 Task: Put the value pytest in the Pytest path.
Action: Mouse moved to (18, 656)
Screenshot: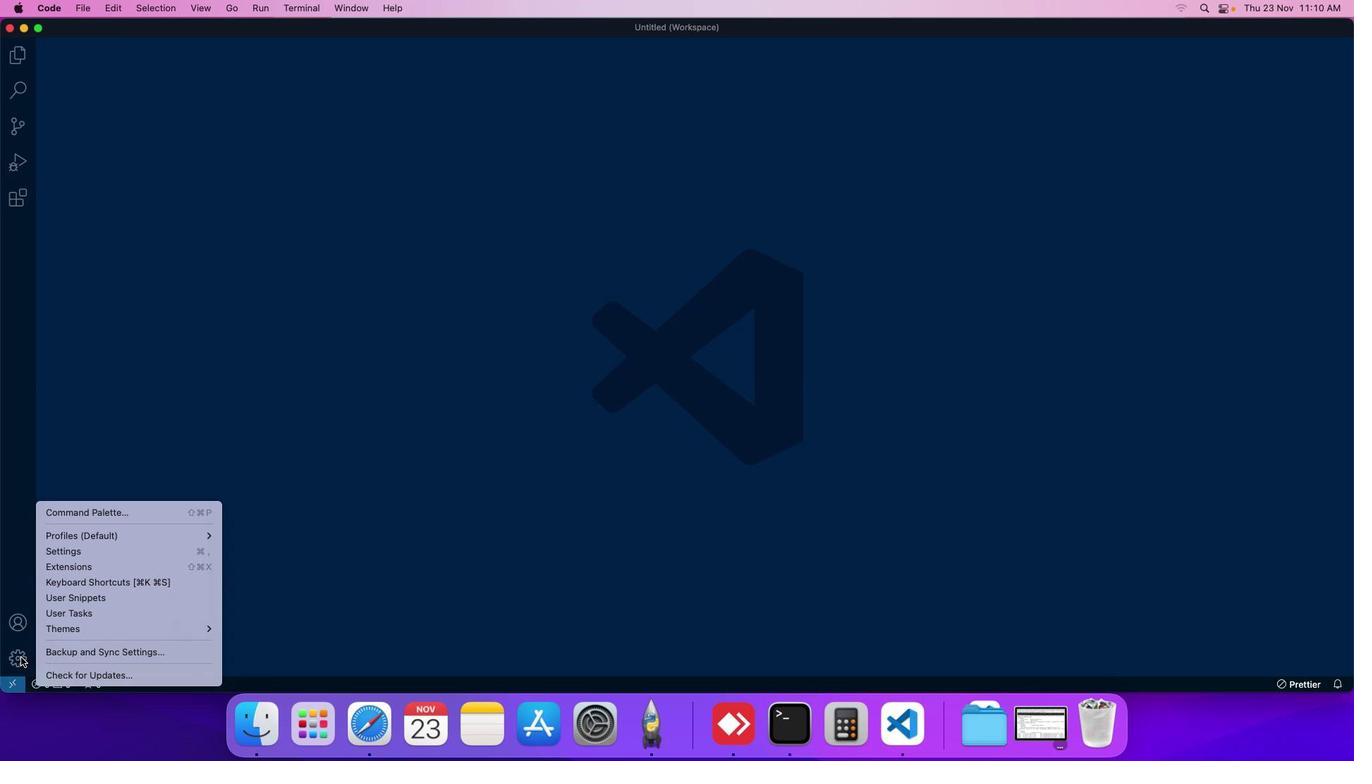 
Action: Mouse pressed left at (18, 656)
Screenshot: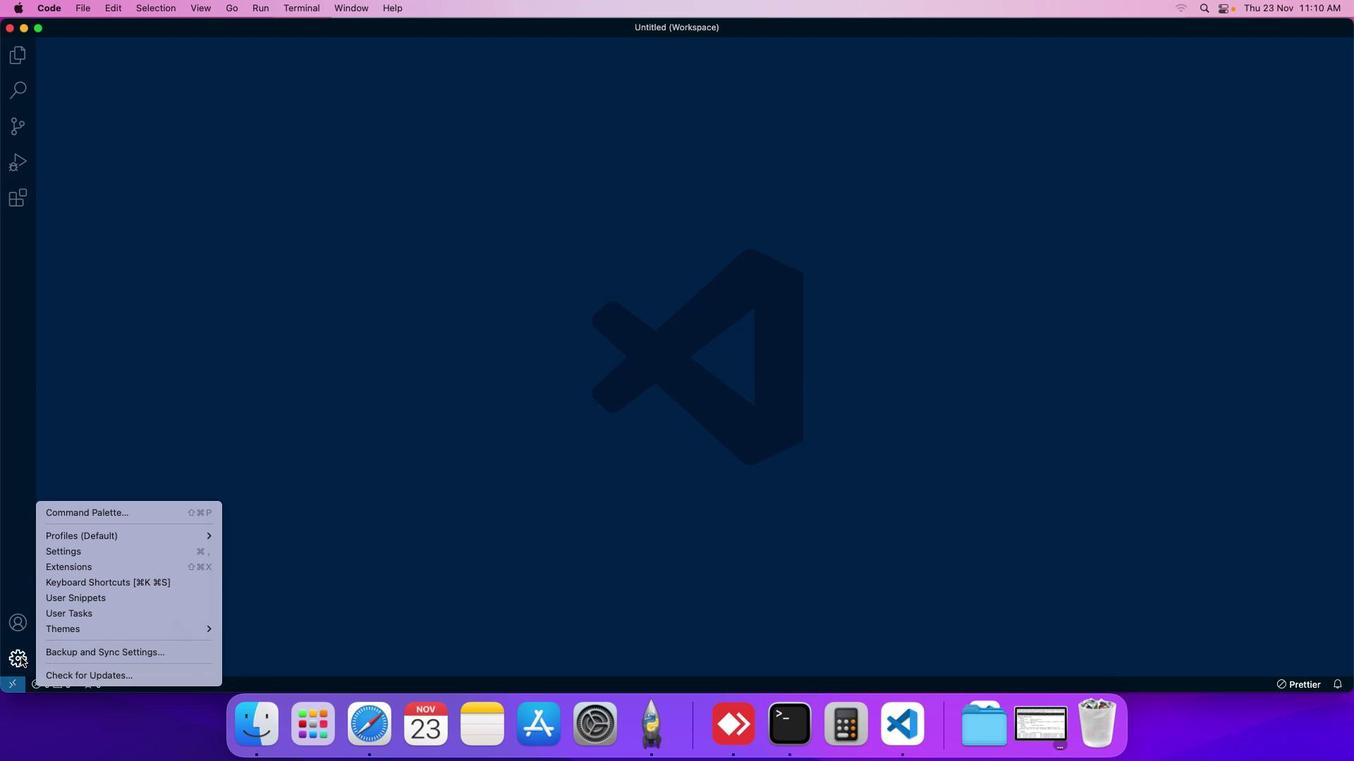
Action: Mouse moved to (83, 555)
Screenshot: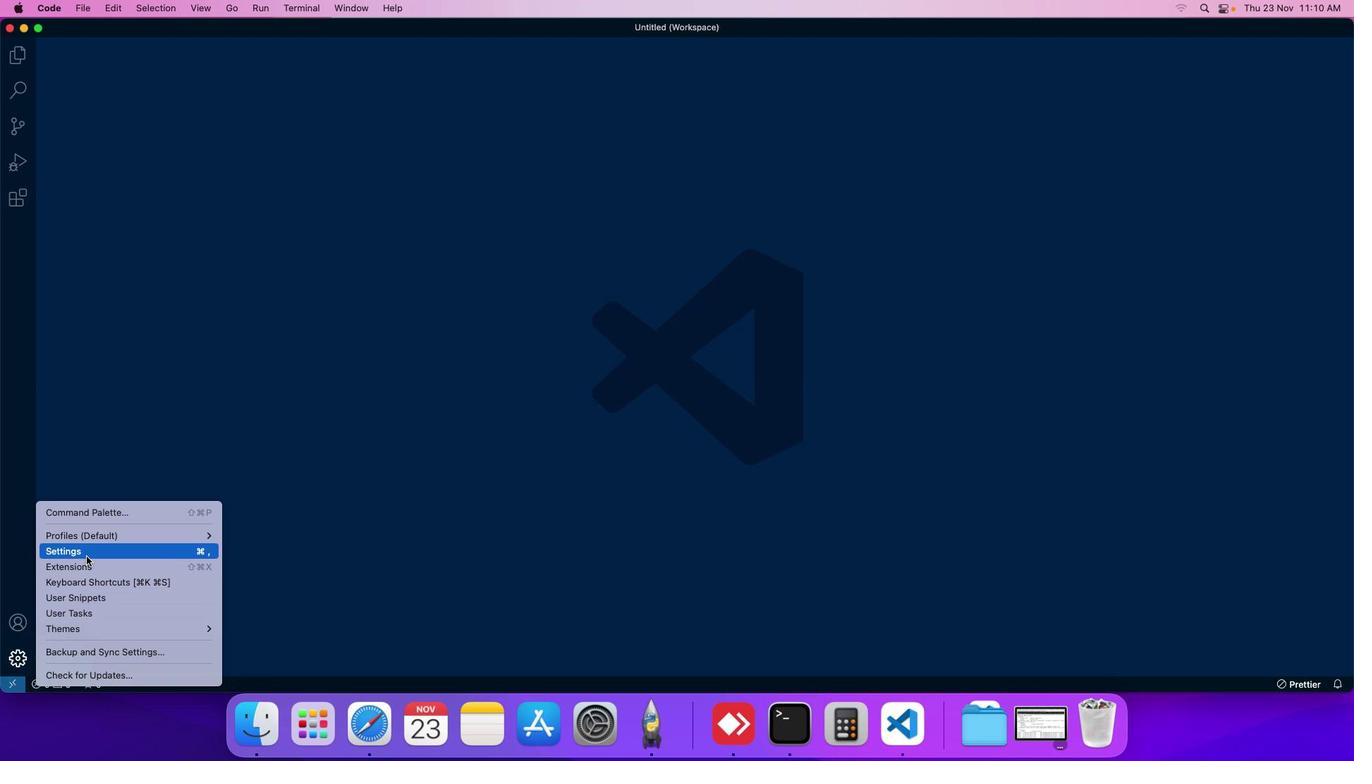 
Action: Mouse pressed left at (83, 555)
Screenshot: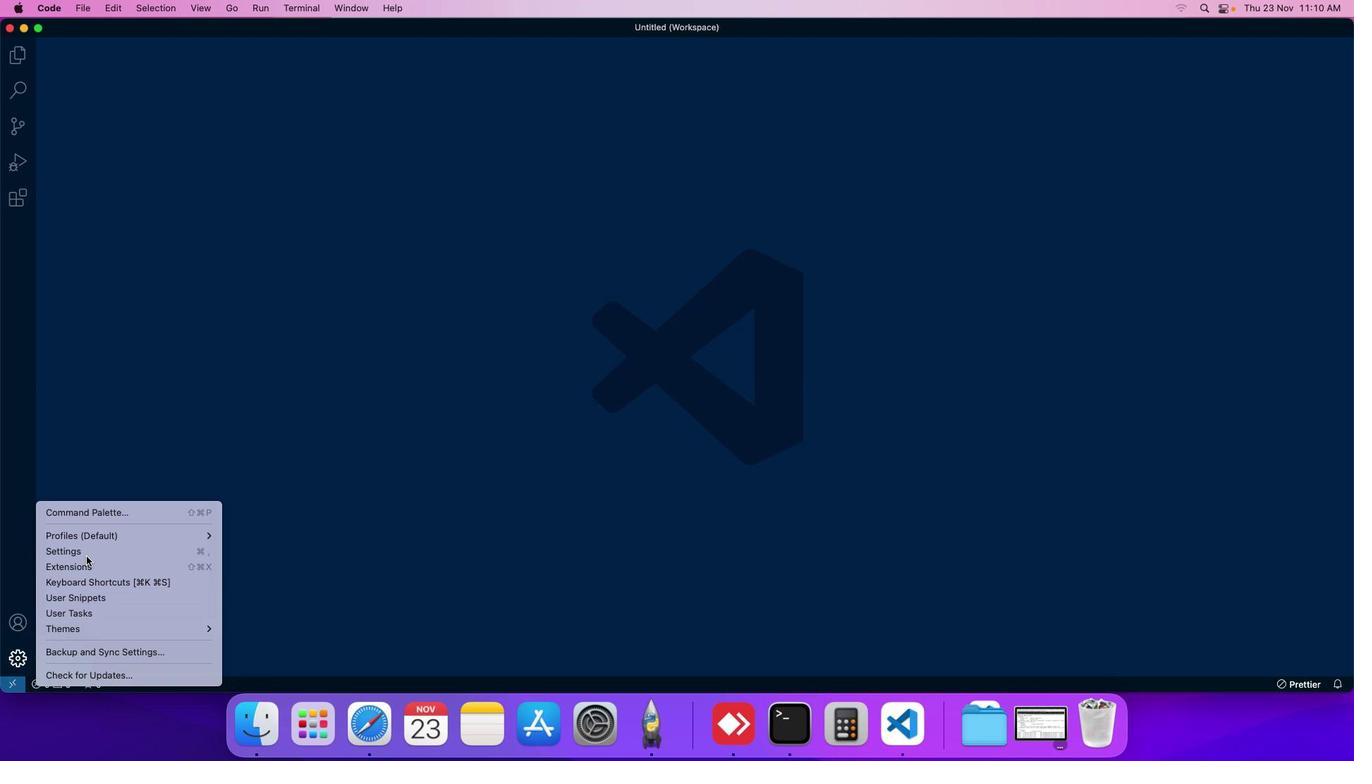 
Action: Mouse moved to (333, 110)
Screenshot: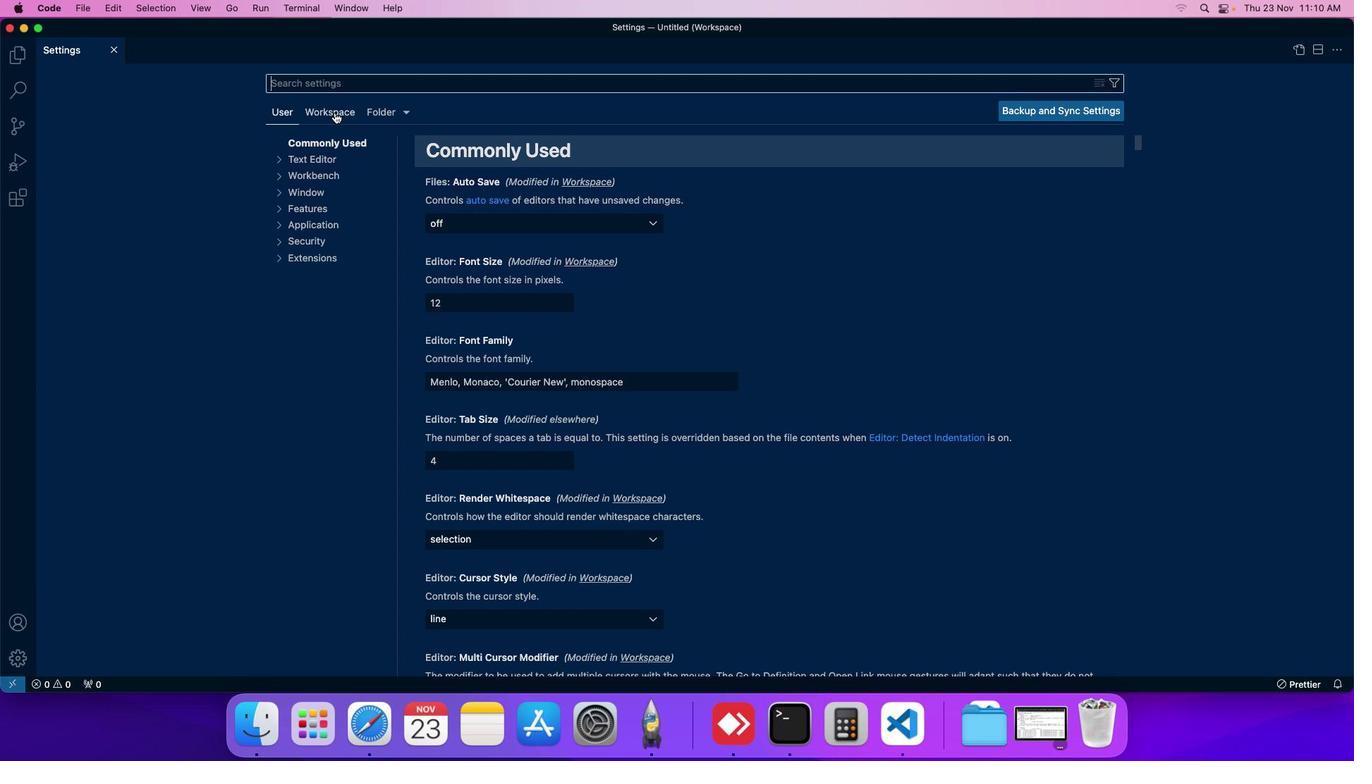 
Action: Mouse pressed left at (333, 110)
Screenshot: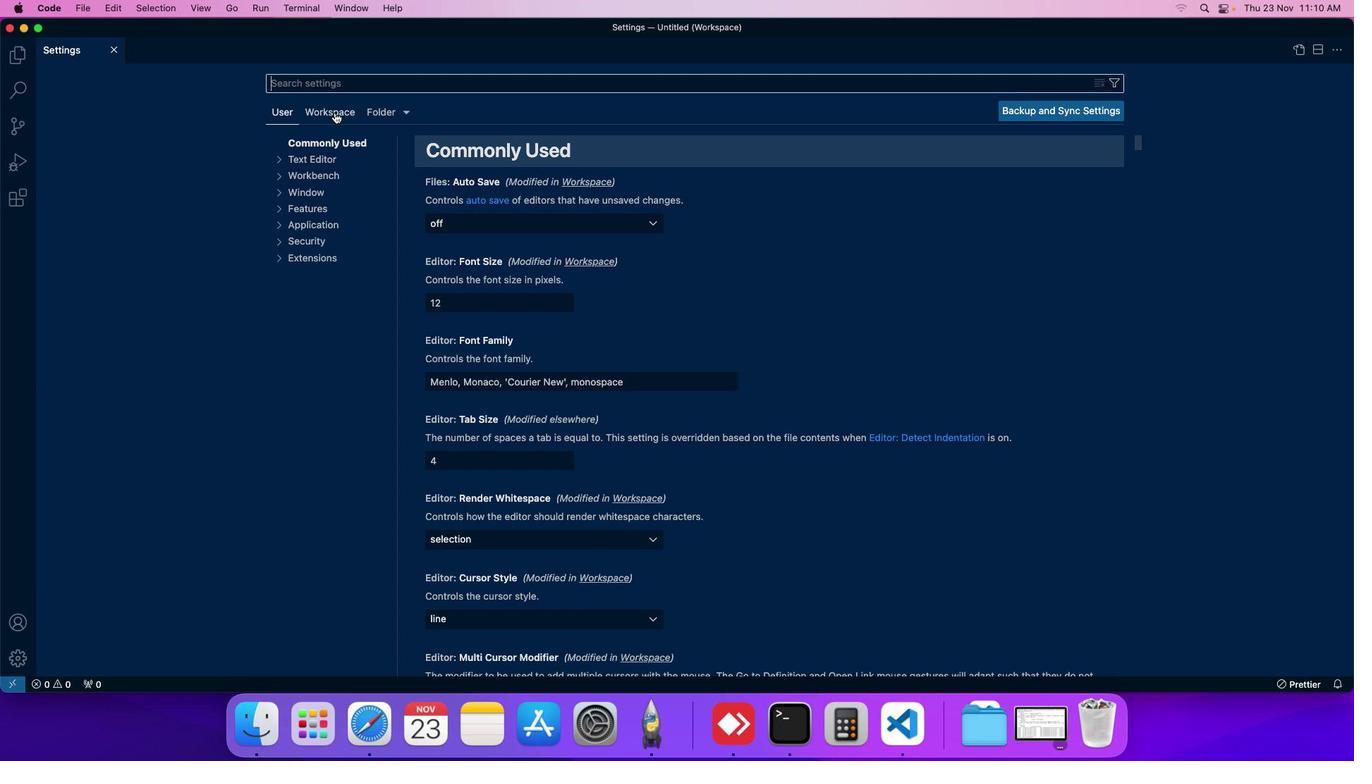 
Action: Mouse moved to (306, 239)
Screenshot: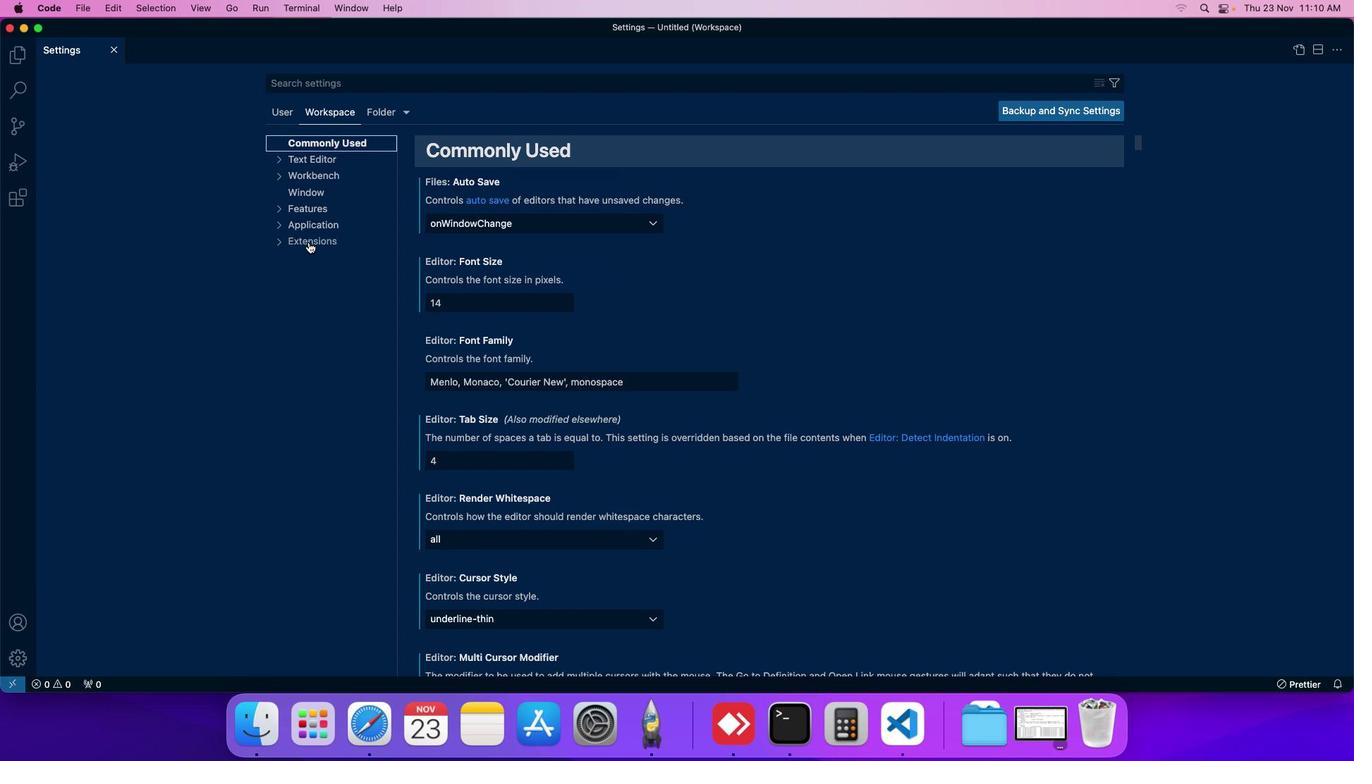 
Action: Mouse pressed left at (306, 239)
Screenshot: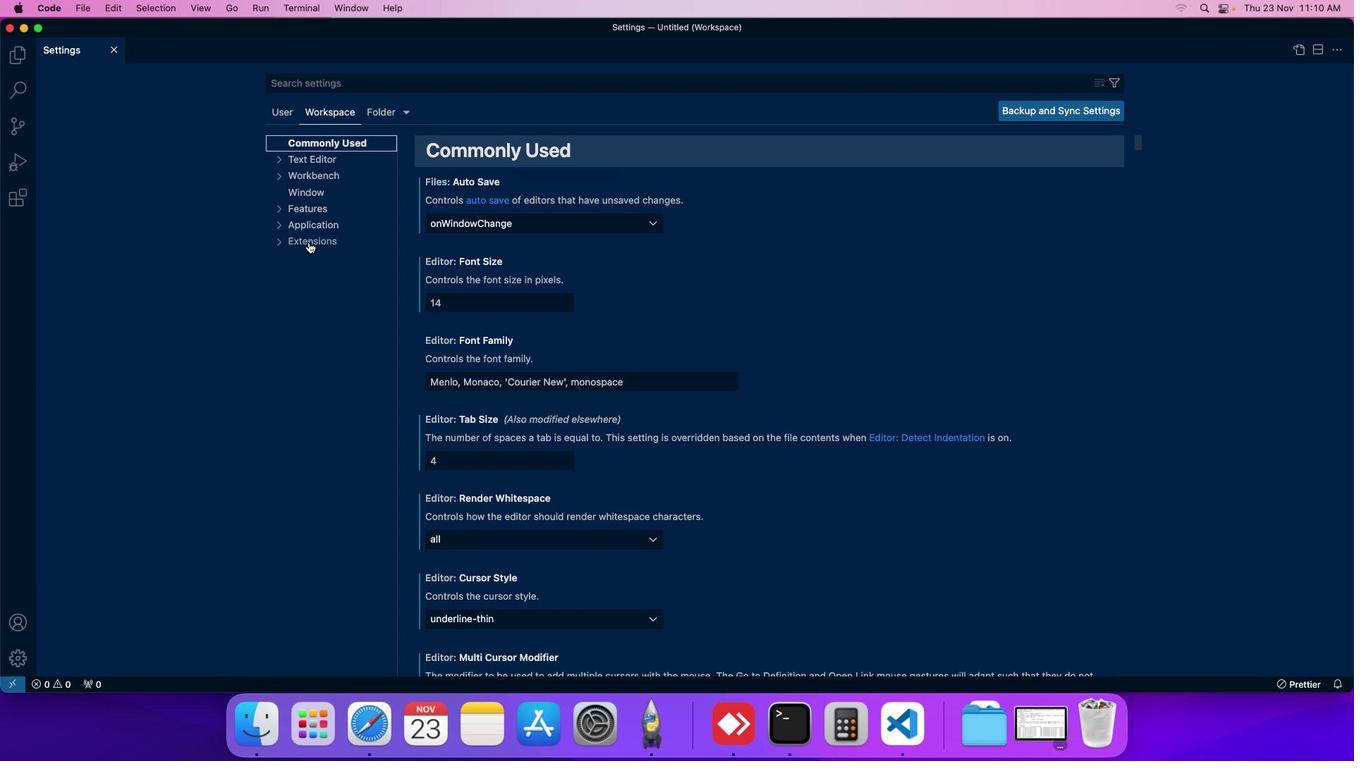 
Action: Mouse moved to (311, 546)
Screenshot: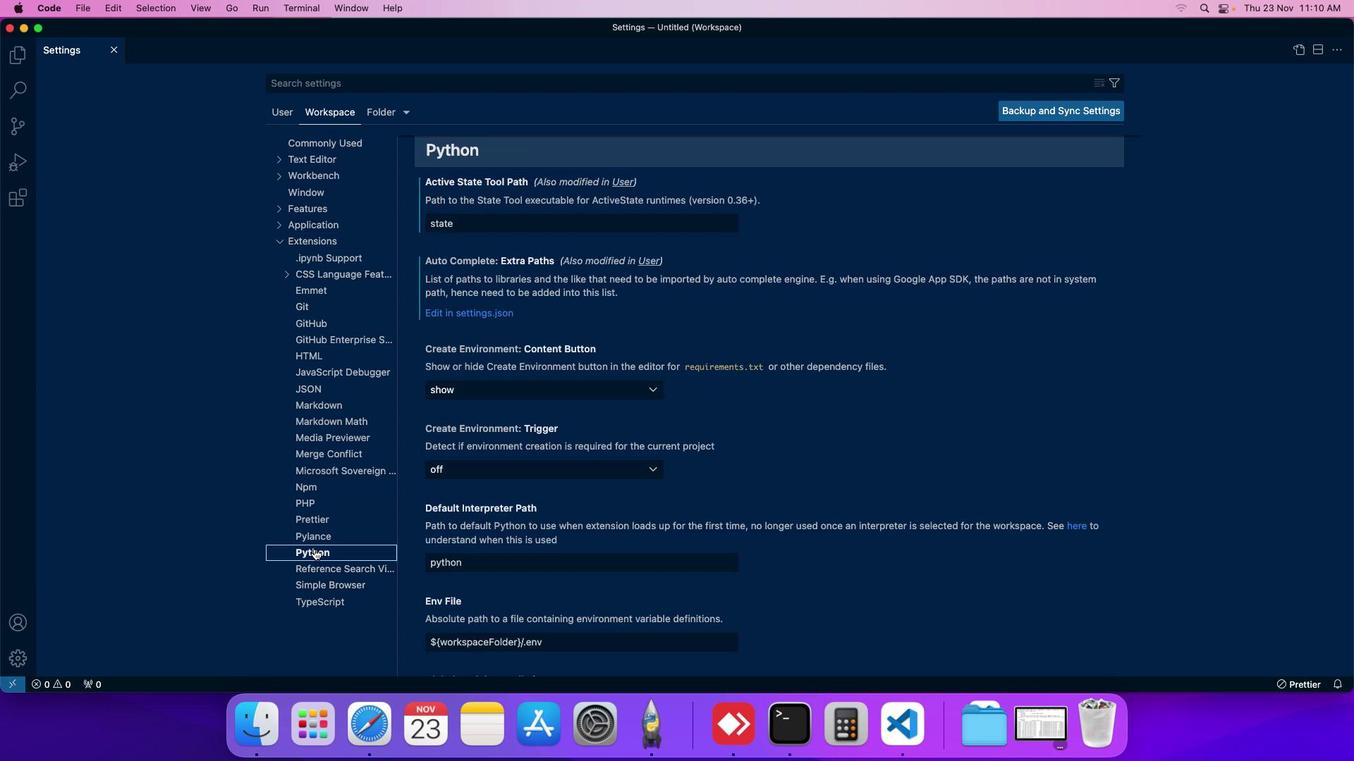 
Action: Mouse pressed left at (311, 546)
Screenshot: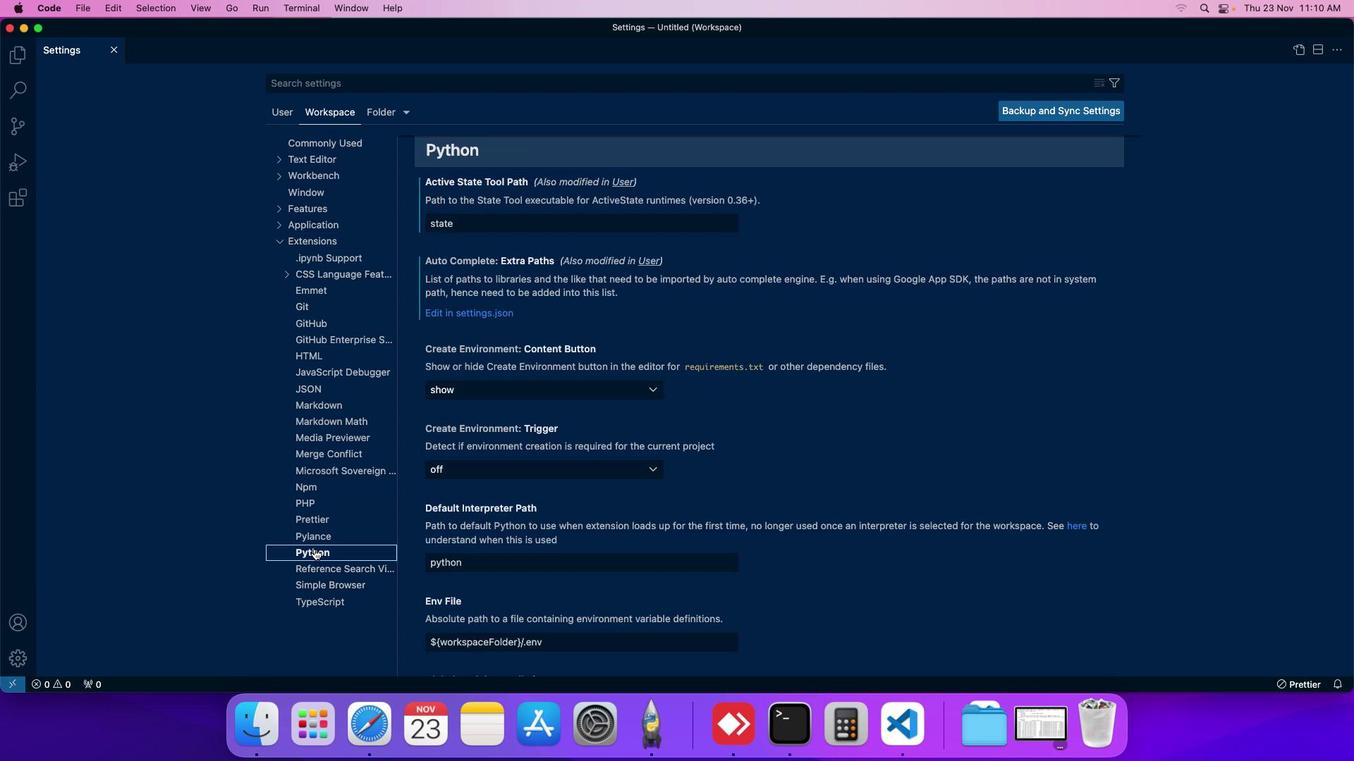 
Action: Mouse moved to (498, 542)
Screenshot: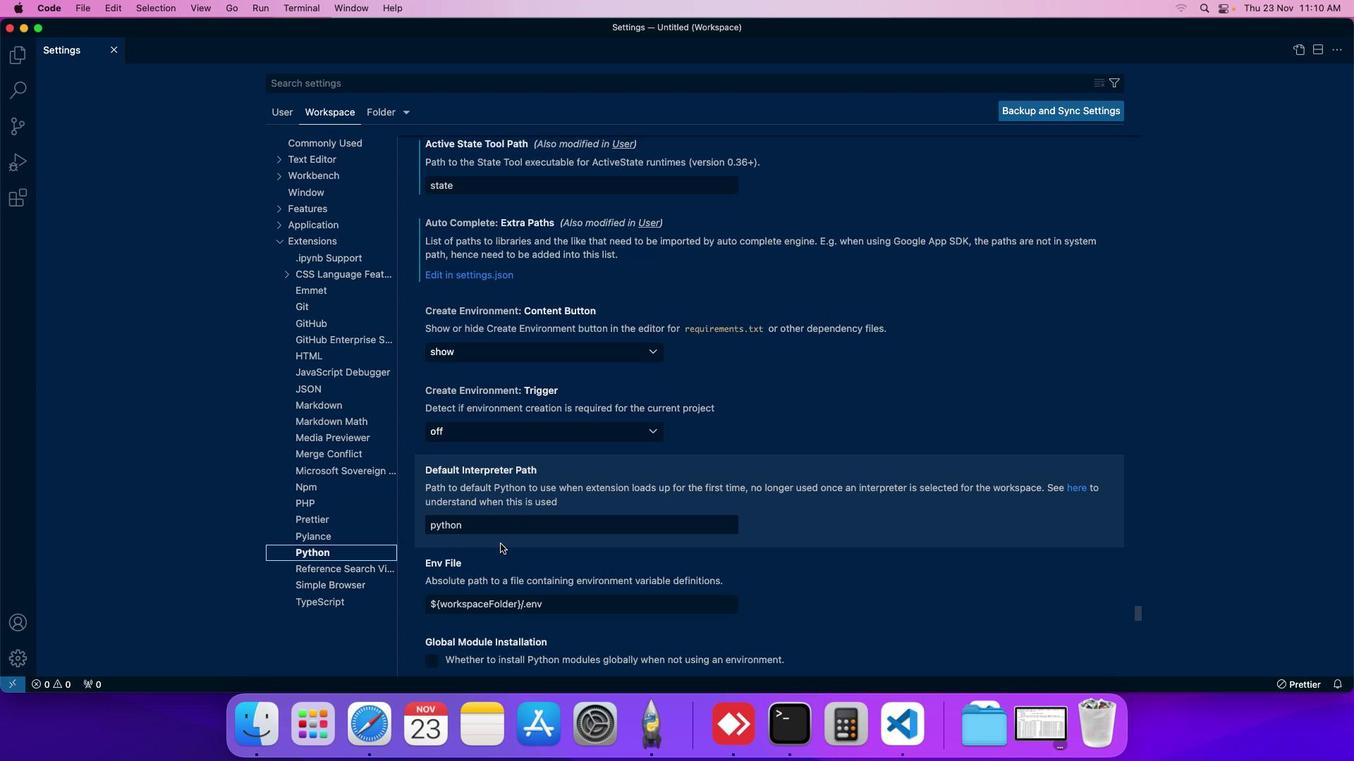 
Action: Mouse scrolled (498, 542) with delta (-1, -2)
Screenshot: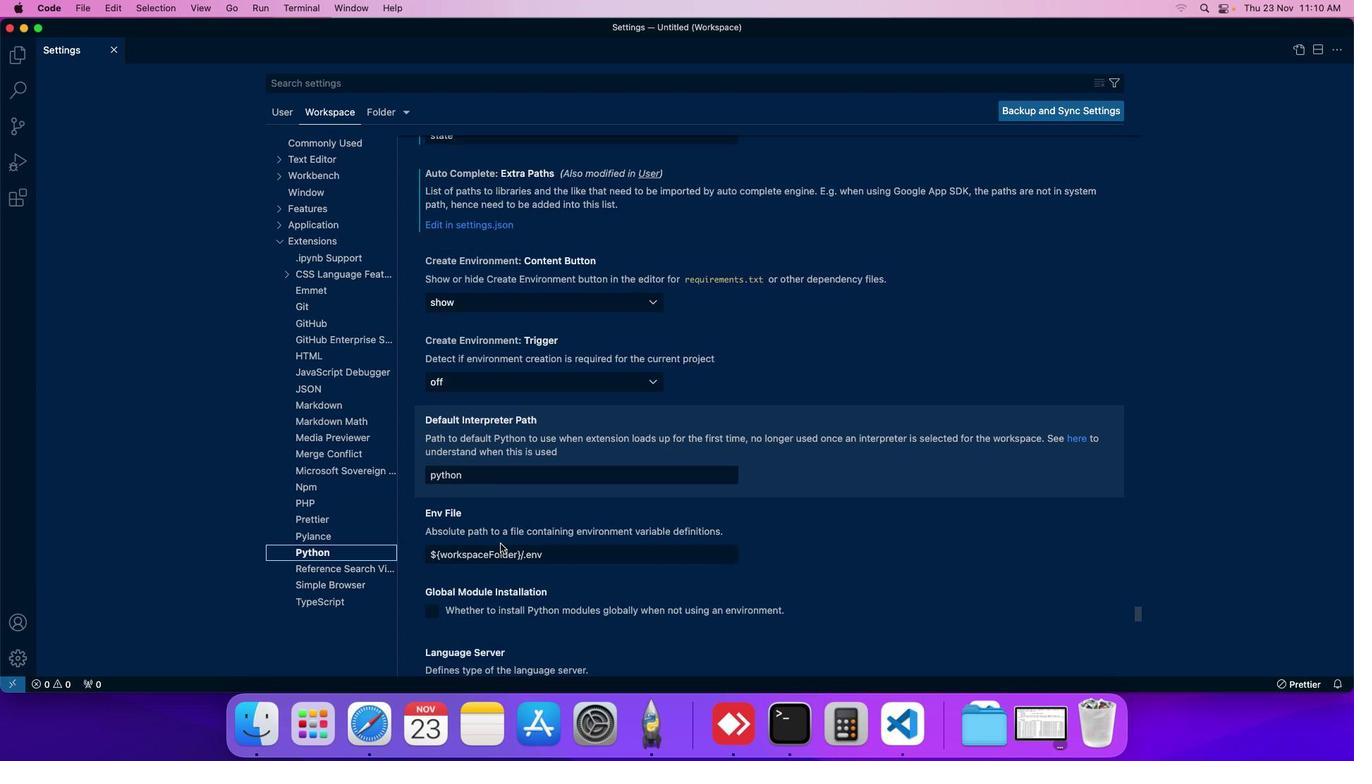 
Action: Mouse scrolled (498, 542) with delta (-1, -2)
Screenshot: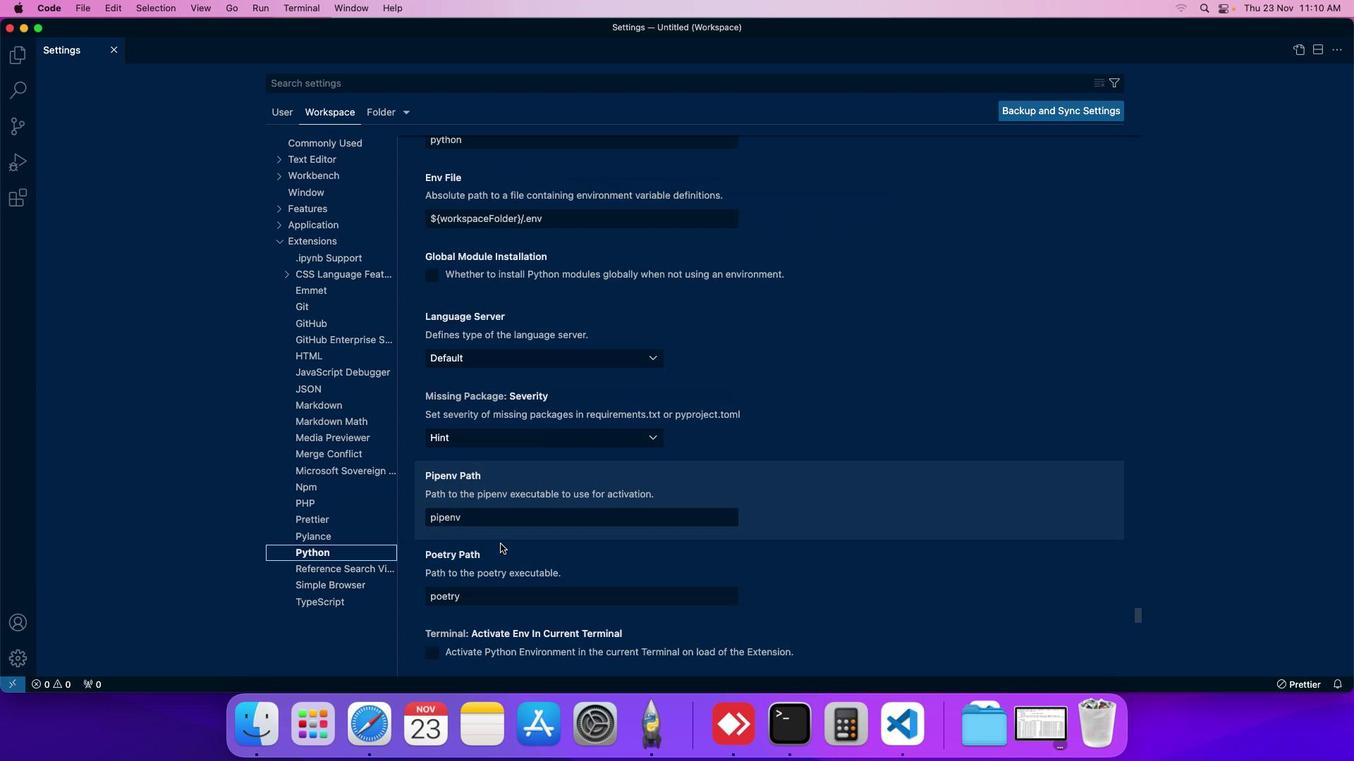 
Action: Mouse scrolled (498, 542) with delta (-1, -2)
Screenshot: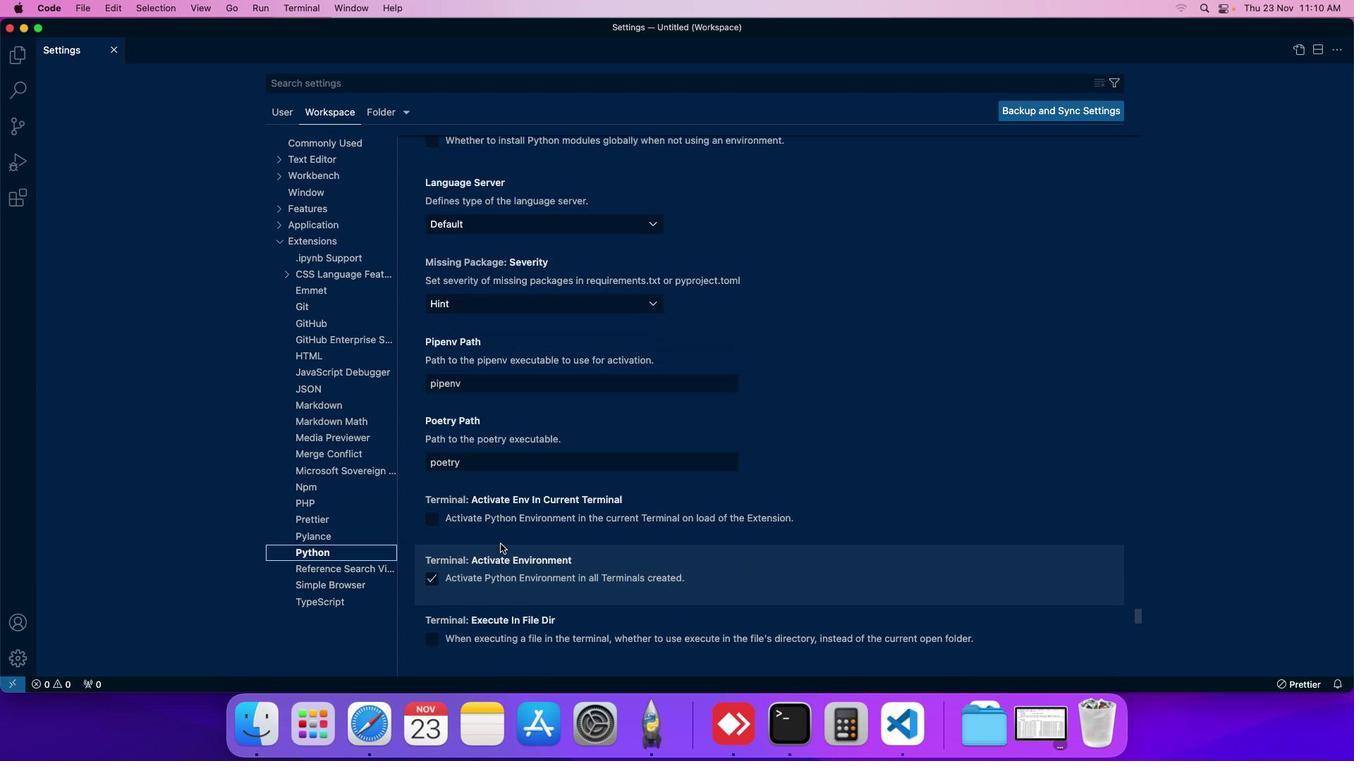 
Action: Mouse moved to (498, 541)
Screenshot: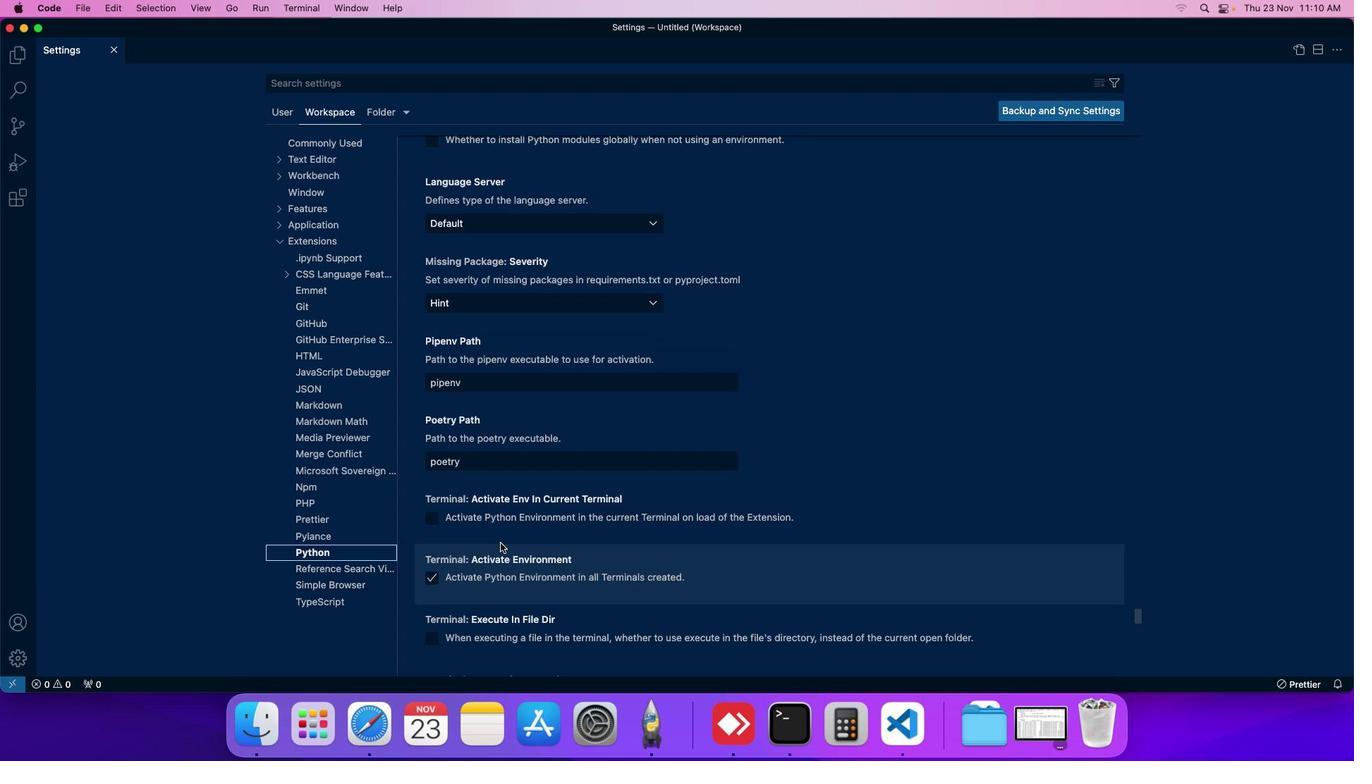 
Action: Mouse scrolled (498, 541) with delta (-1, -2)
Screenshot: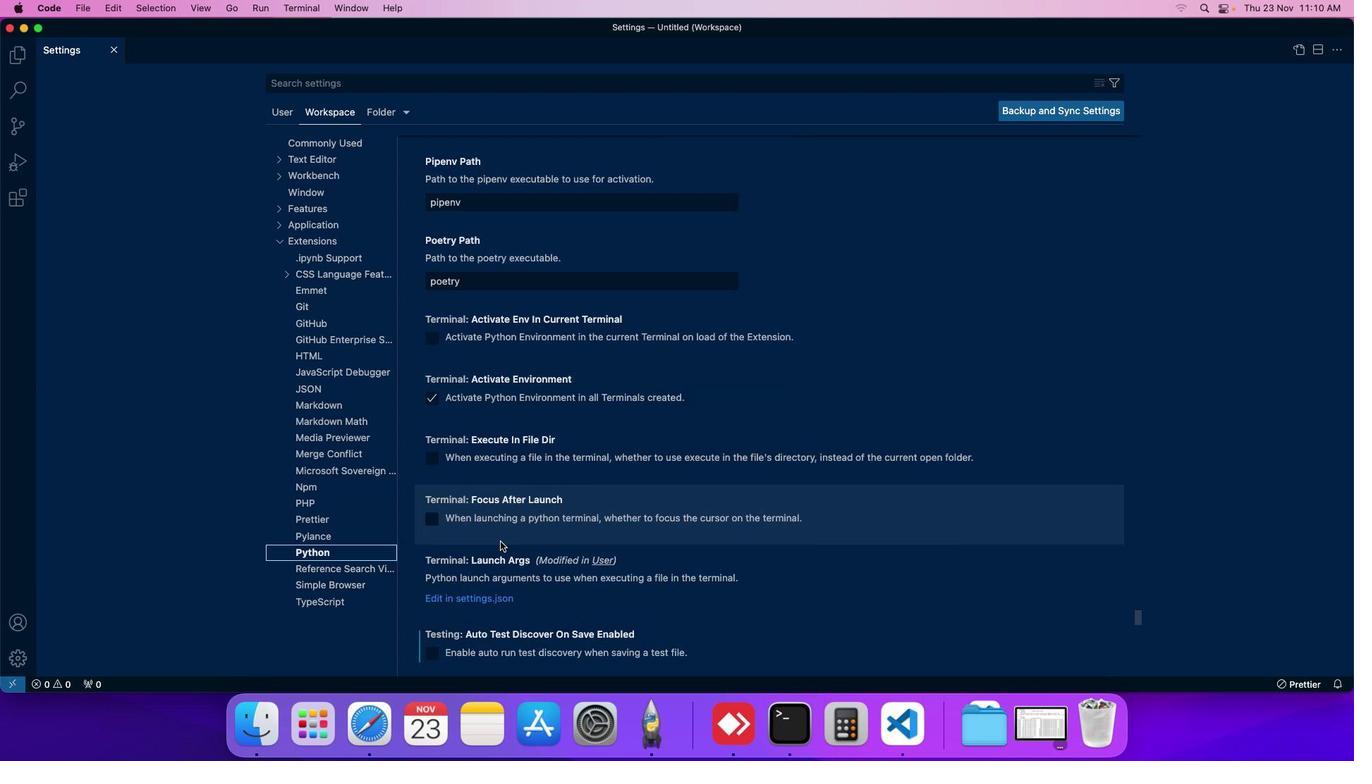 
Action: Mouse moved to (498, 539)
Screenshot: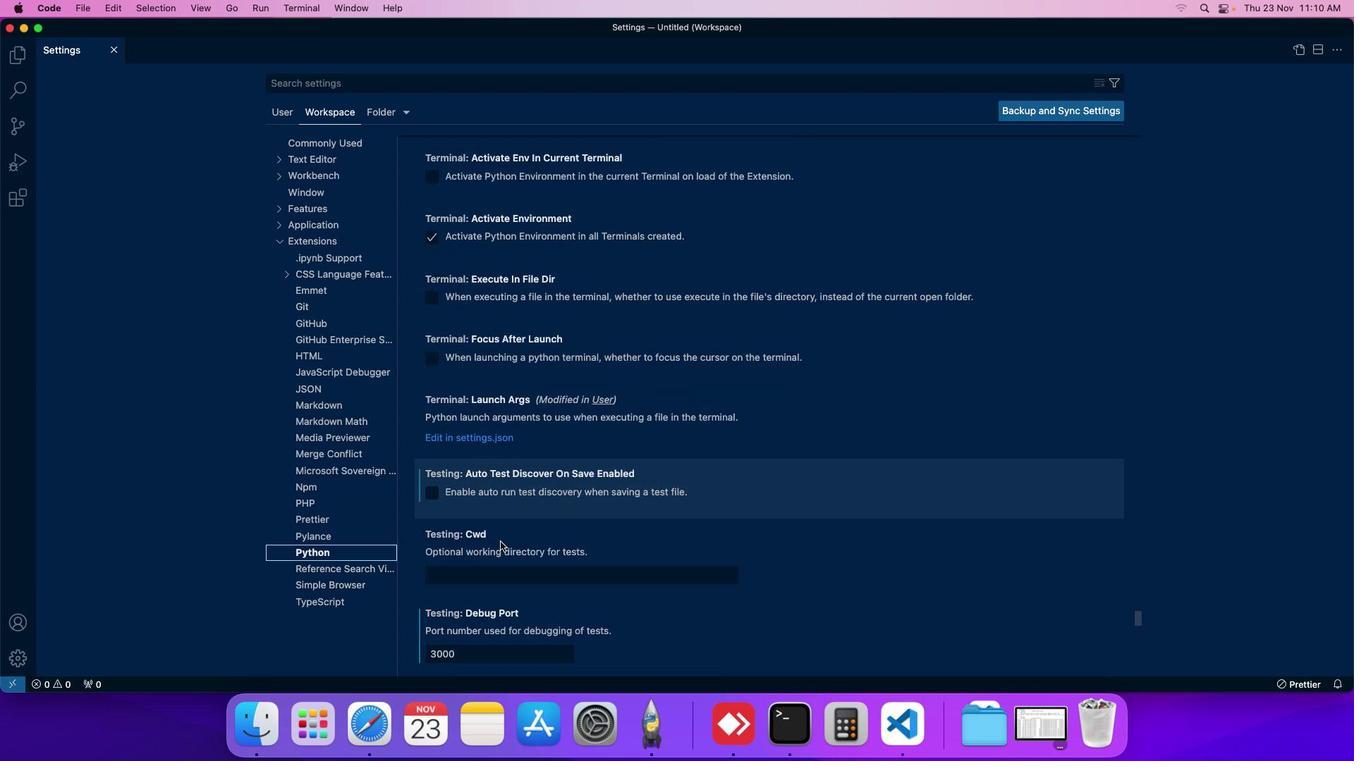 
Action: Mouse scrolled (498, 539) with delta (-1, -2)
Screenshot: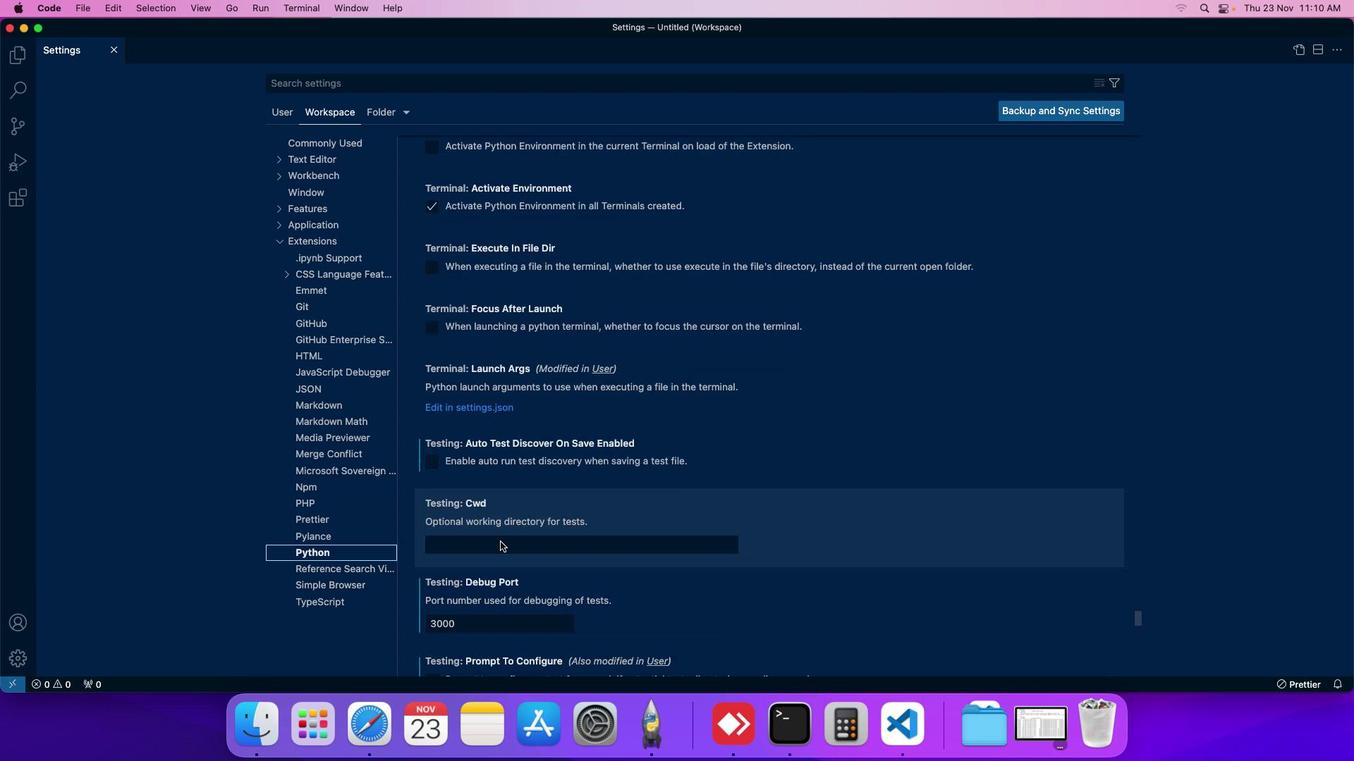 
Action: Mouse scrolled (498, 539) with delta (-1, -2)
Screenshot: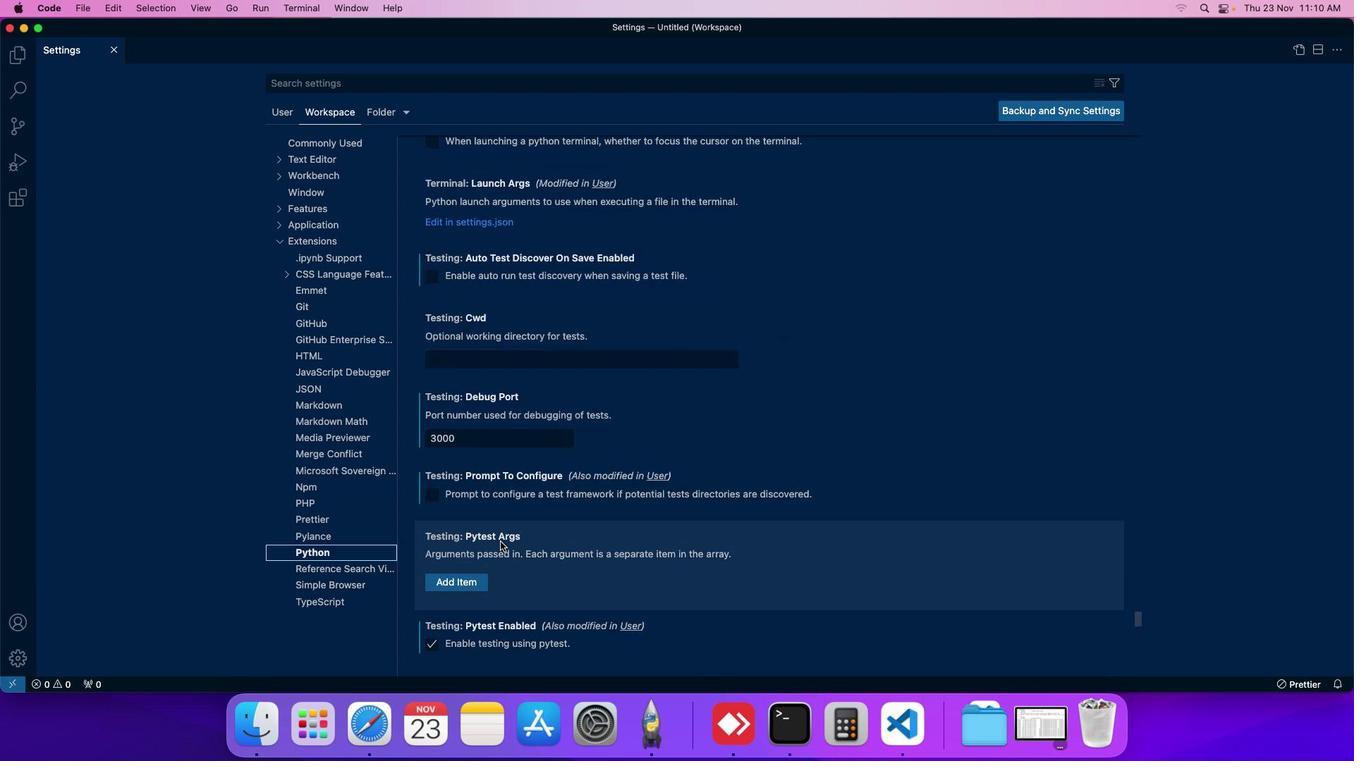 
Action: Mouse moved to (498, 538)
Screenshot: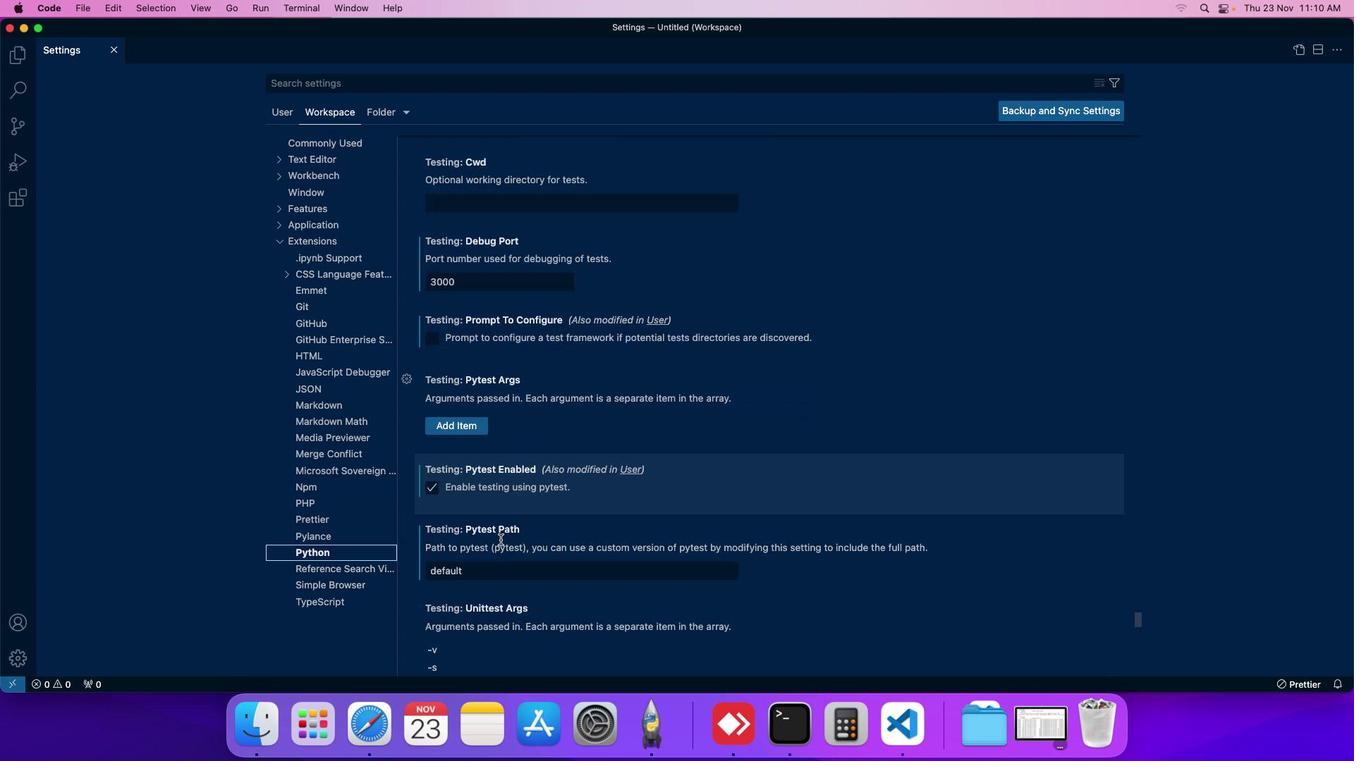 
Action: Mouse scrolled (498, 538) with delta (-1, -2)
Screenshot: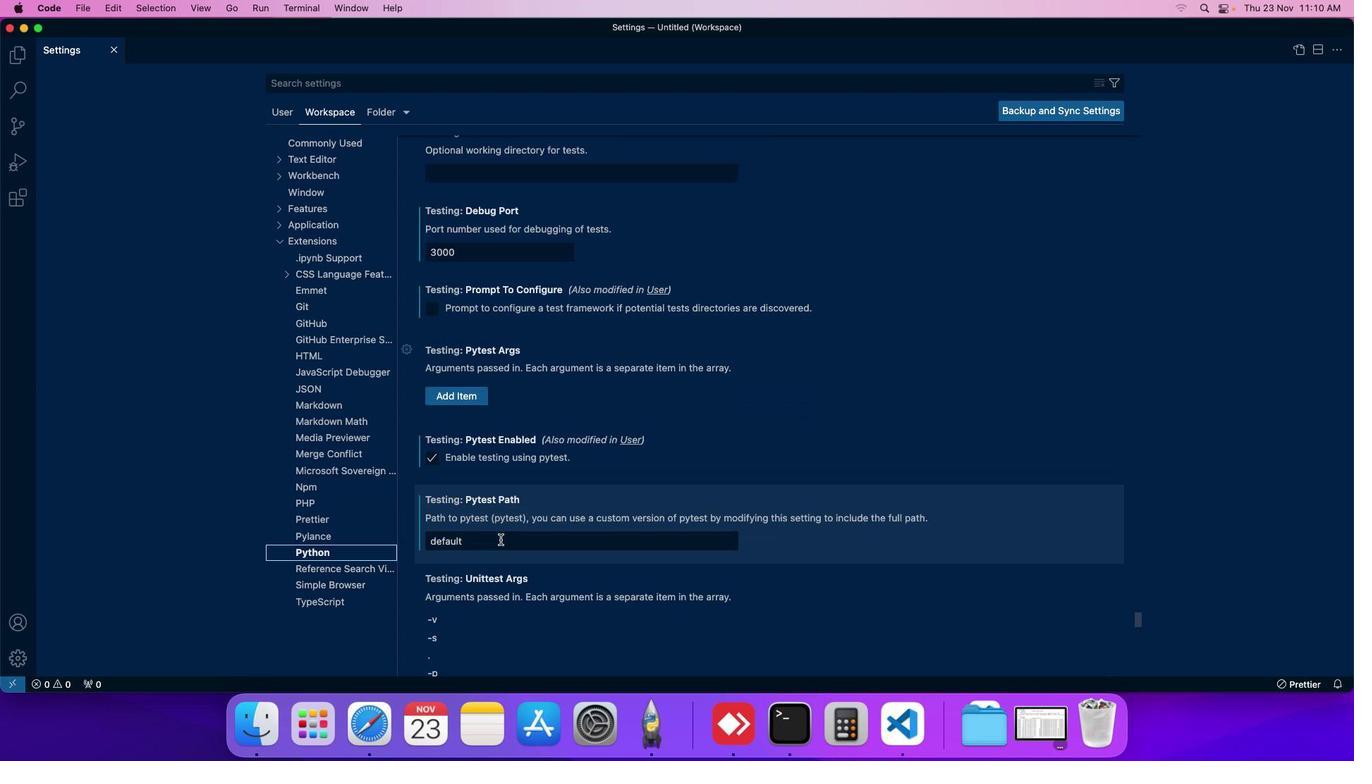 
Action: Mouse scrolled (498, 538) with delta (-1, -2)
Screenshot: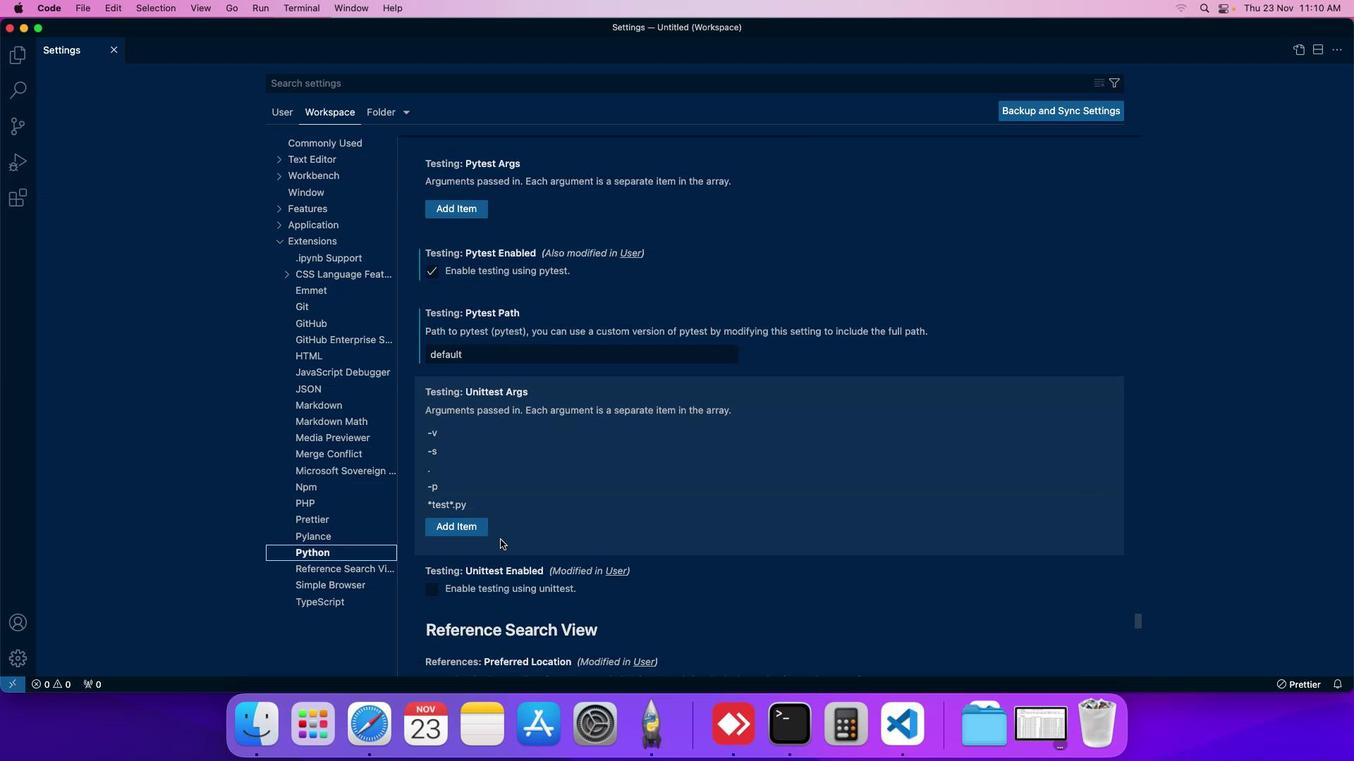 
Action: Mouse moved to (498, 536)
Screenshot: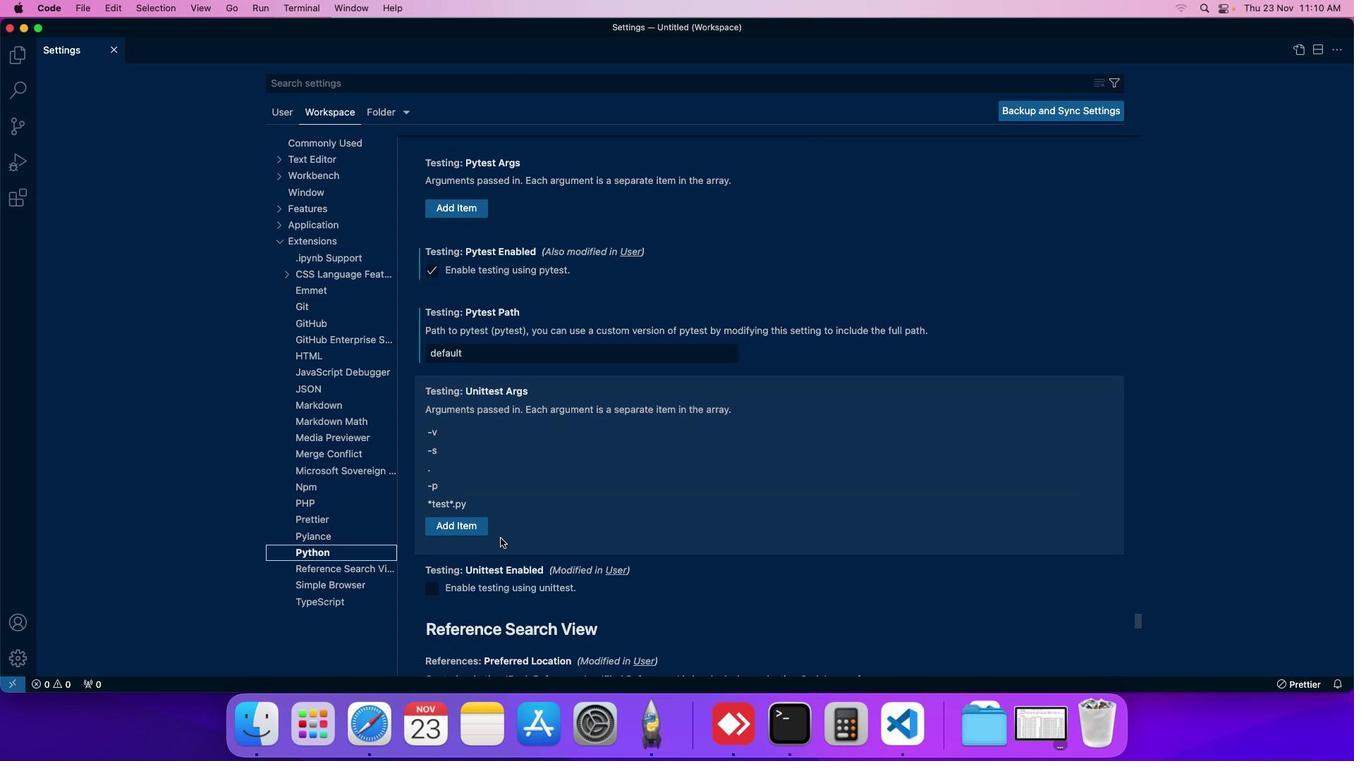 
Action: Mouse scrolled (498, 536) with delta (-1, -2)
Screenshot: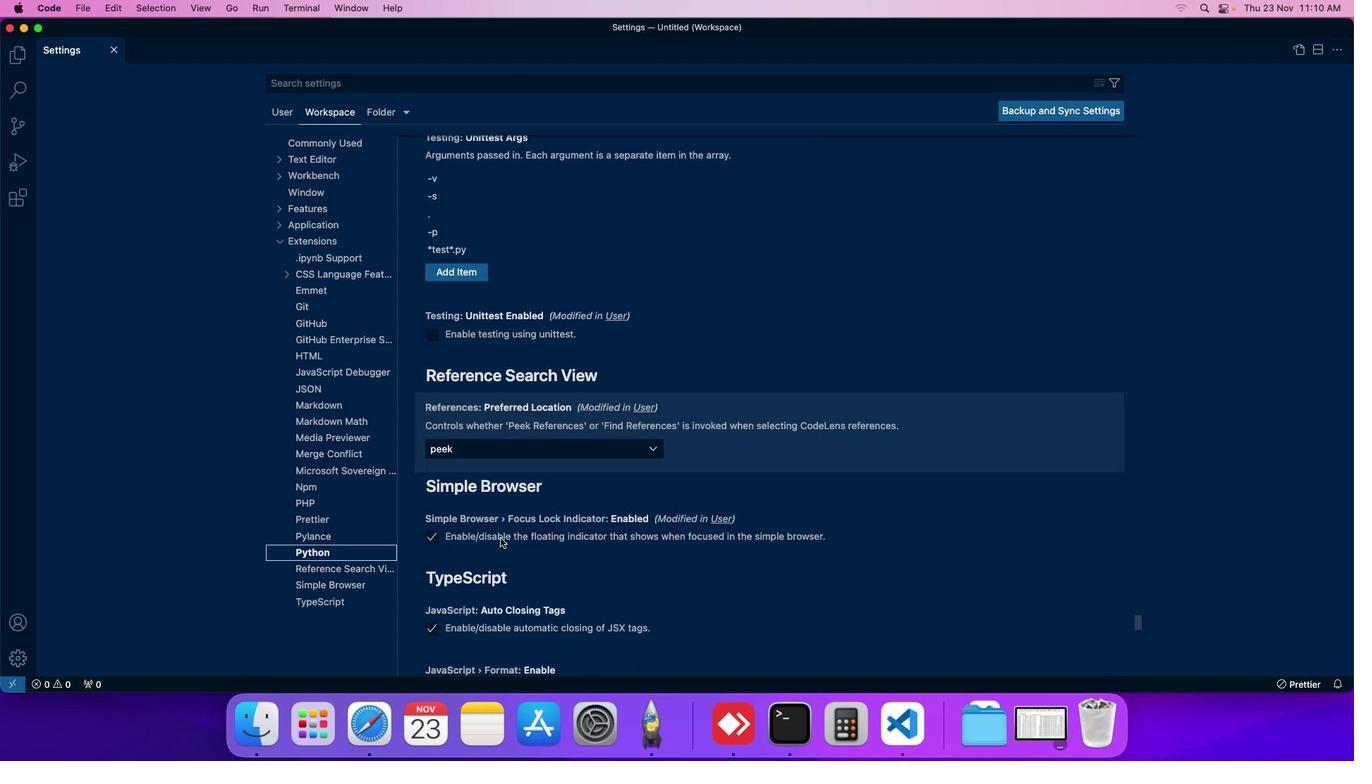 
Action: Mouse scrolled (498, 536) with delta (-1, -2)
Screenshot: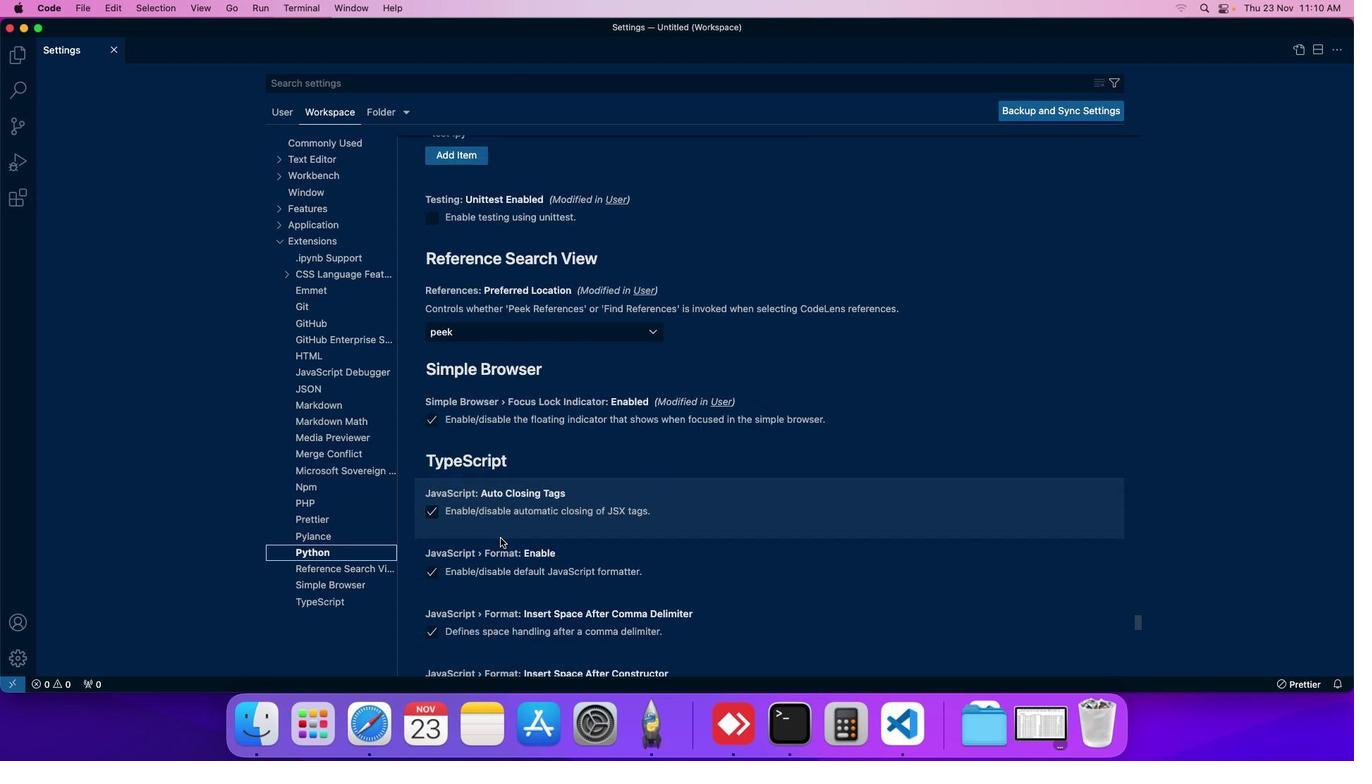 
Action: Mouse moved to (498, 534)
Screenshot: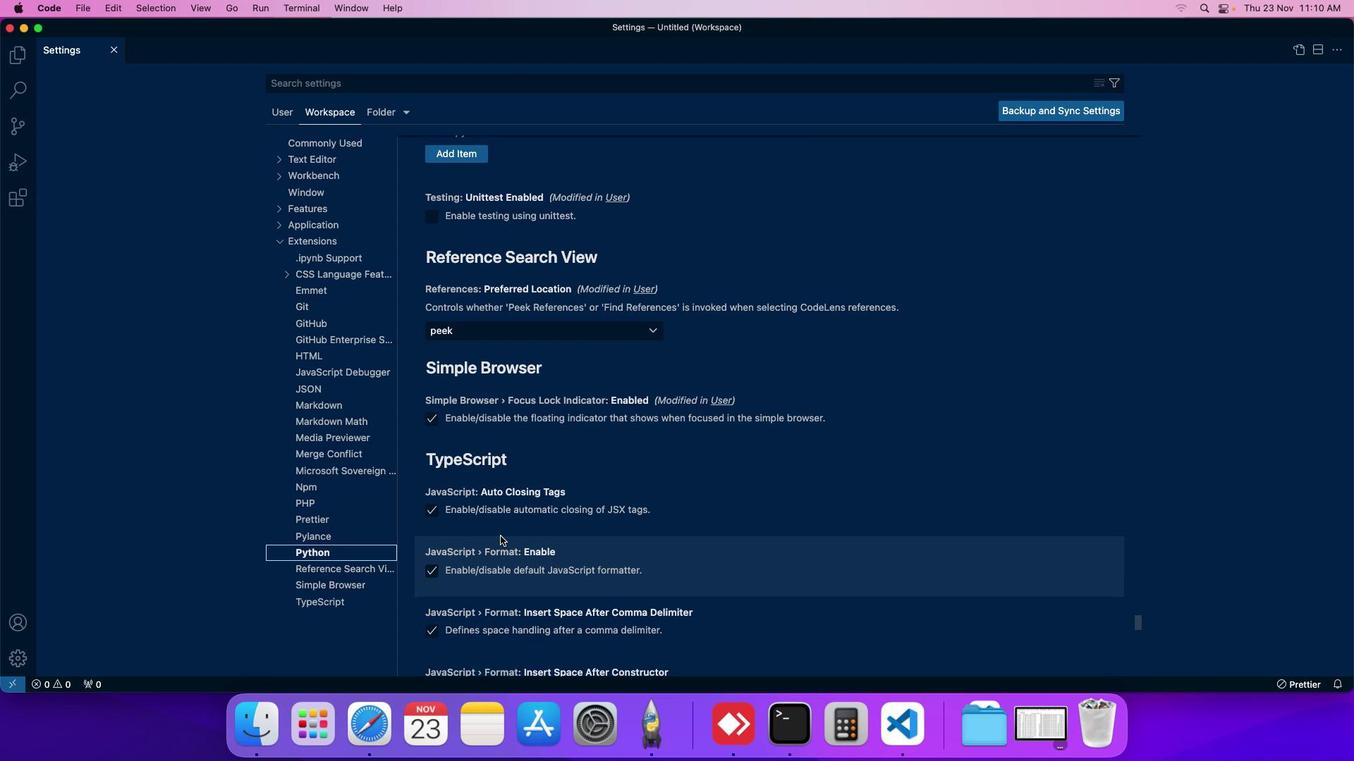 
Action: Mouse scrolled (498, 534) with delta (-1, 0)
Screenshot: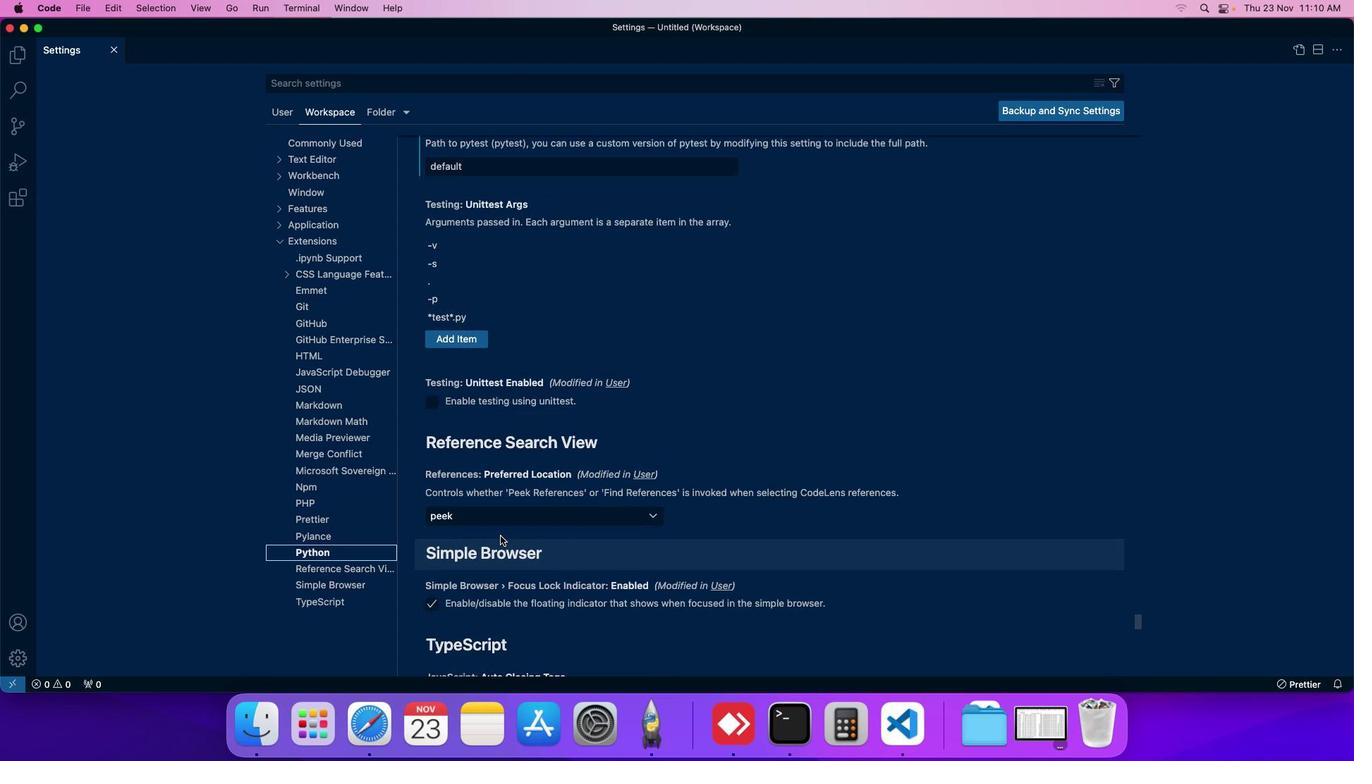 
Action: Mouse moved to (498, 533)
Screenshot: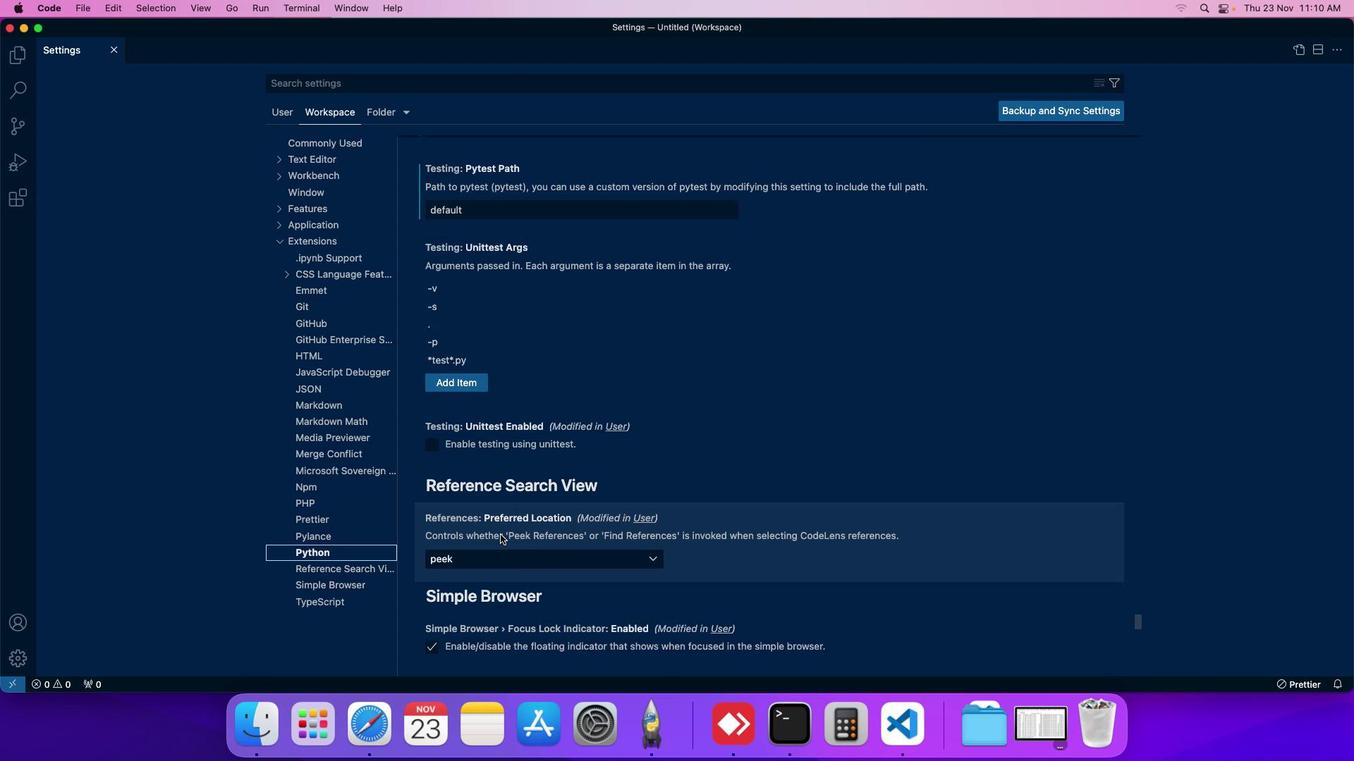 
Action: Mouse scrolled (498, 533) with delta (-1, 0)
Screenshot: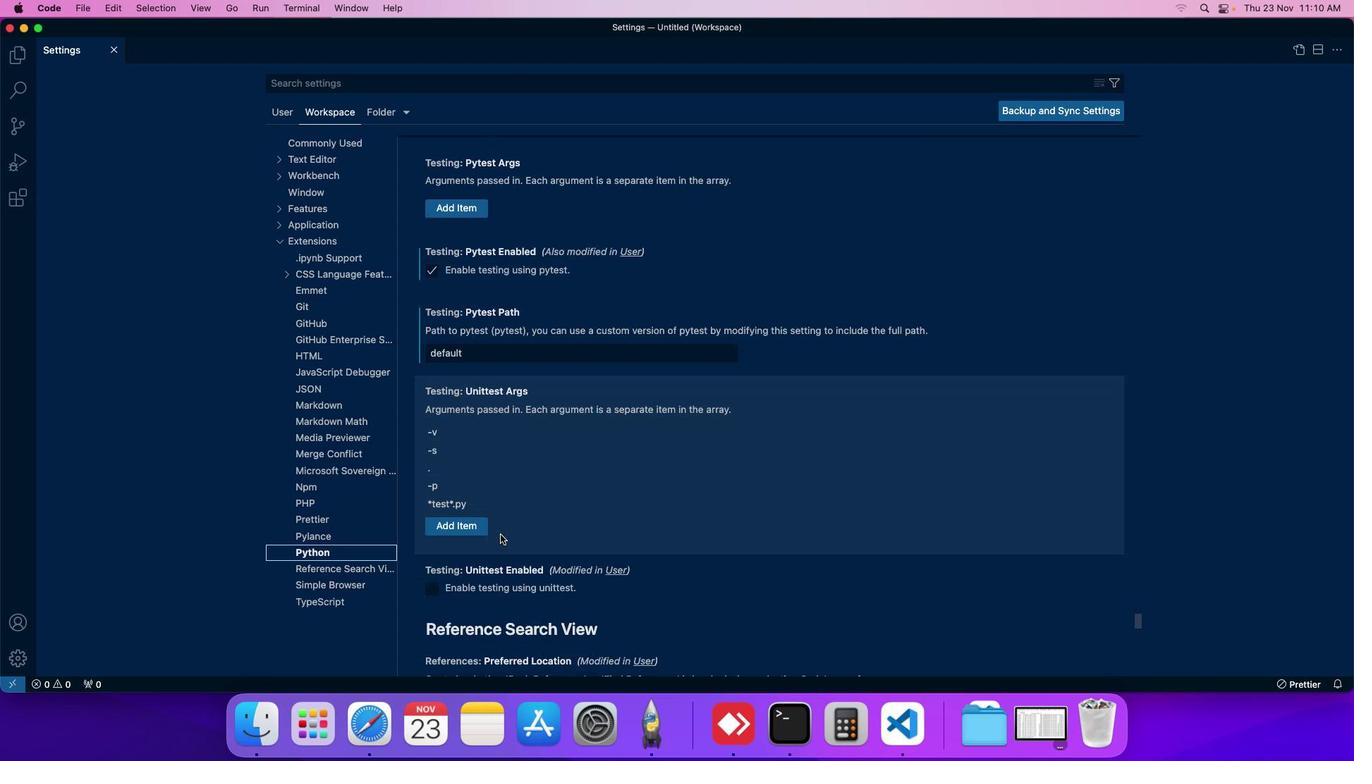 
Action: Mouse moved to (500, 524)
Screenshot: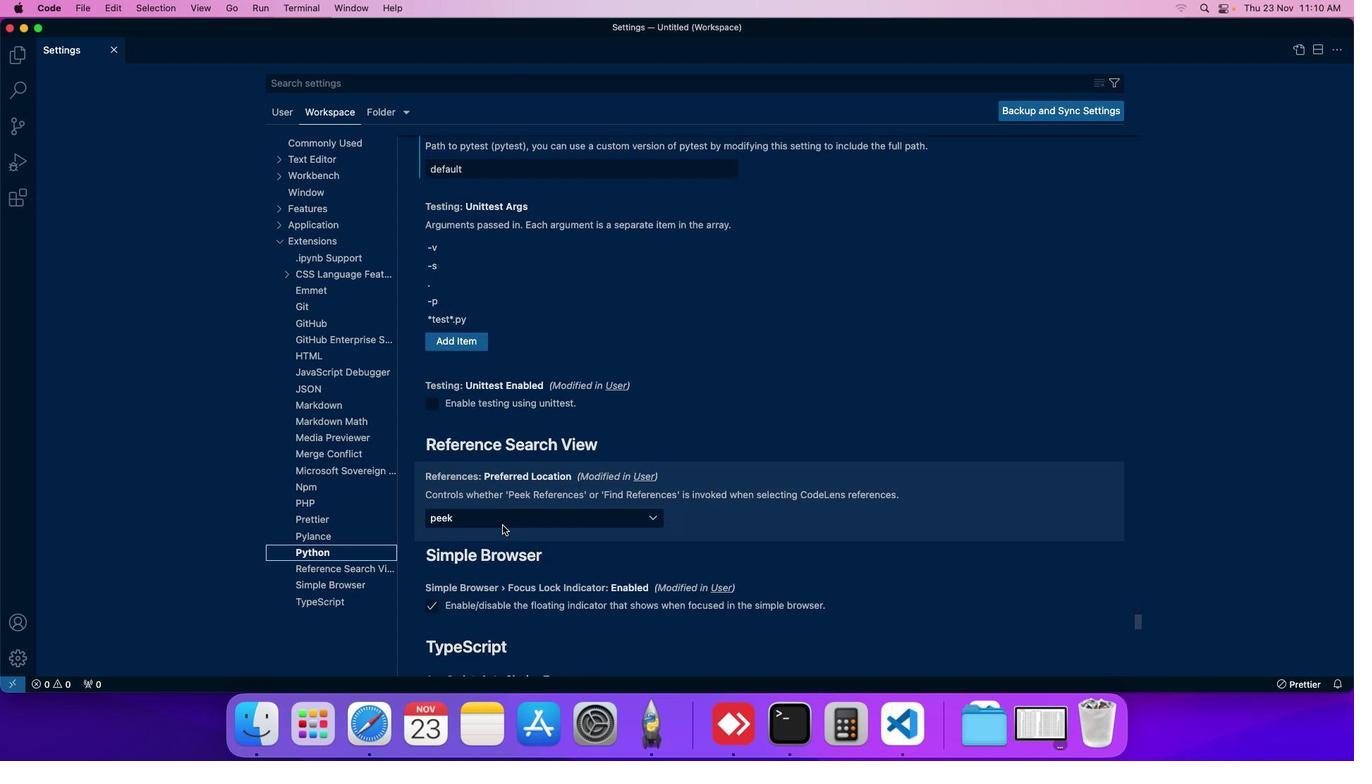 
Action: Mouse scrolled (500, 524) with delta (-1, -2)
Screenshot: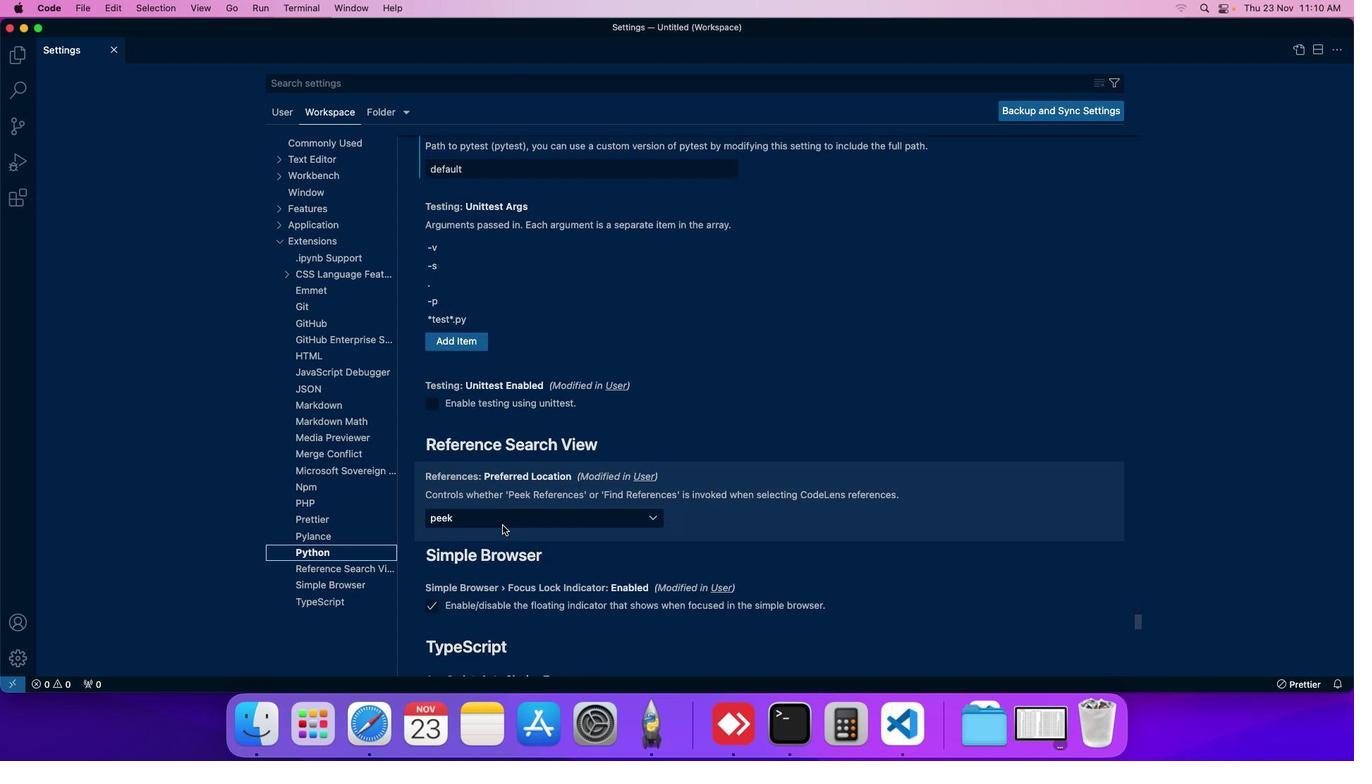 
Action: Mouse scrolled (500, 524) with delta (-1, -2)
Screenshot: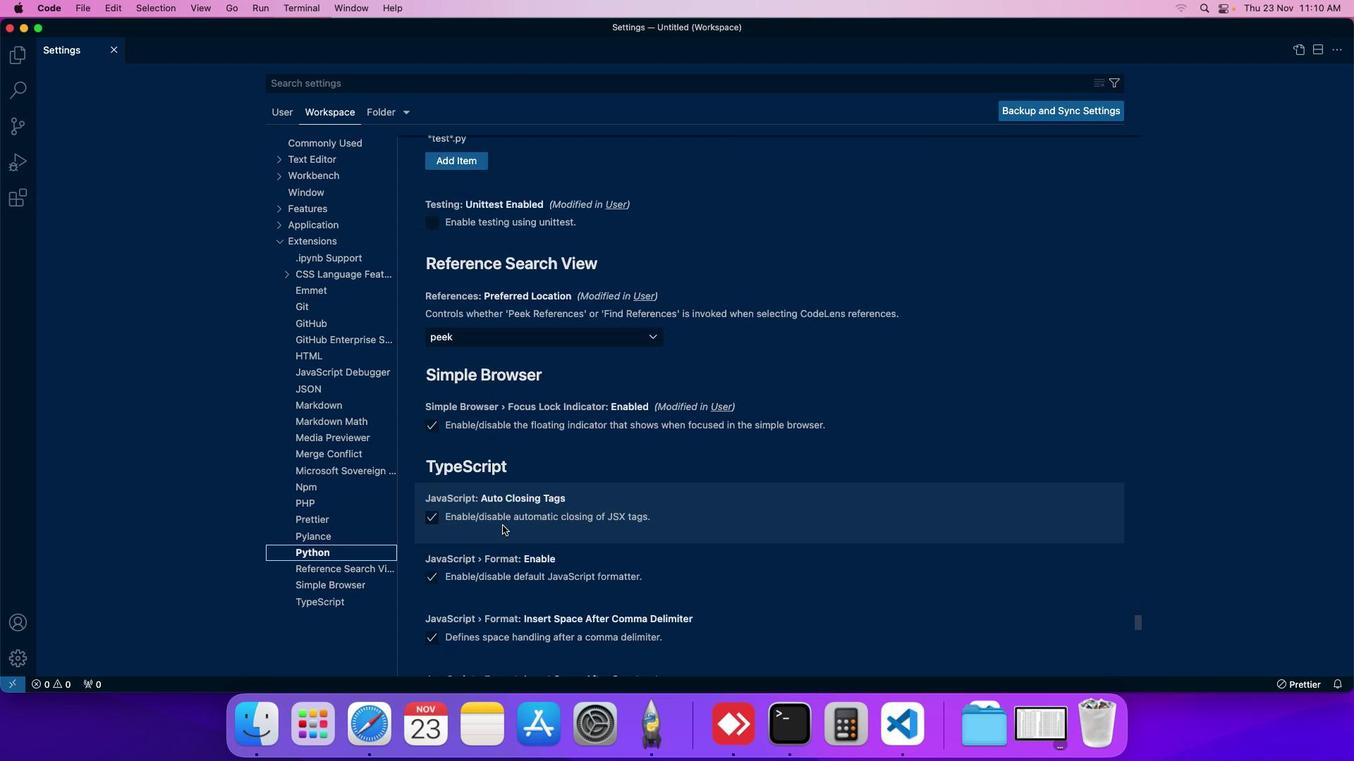 
Action: Mouse scrolled (500, 524) with delta (-1, 0)
Screenshot: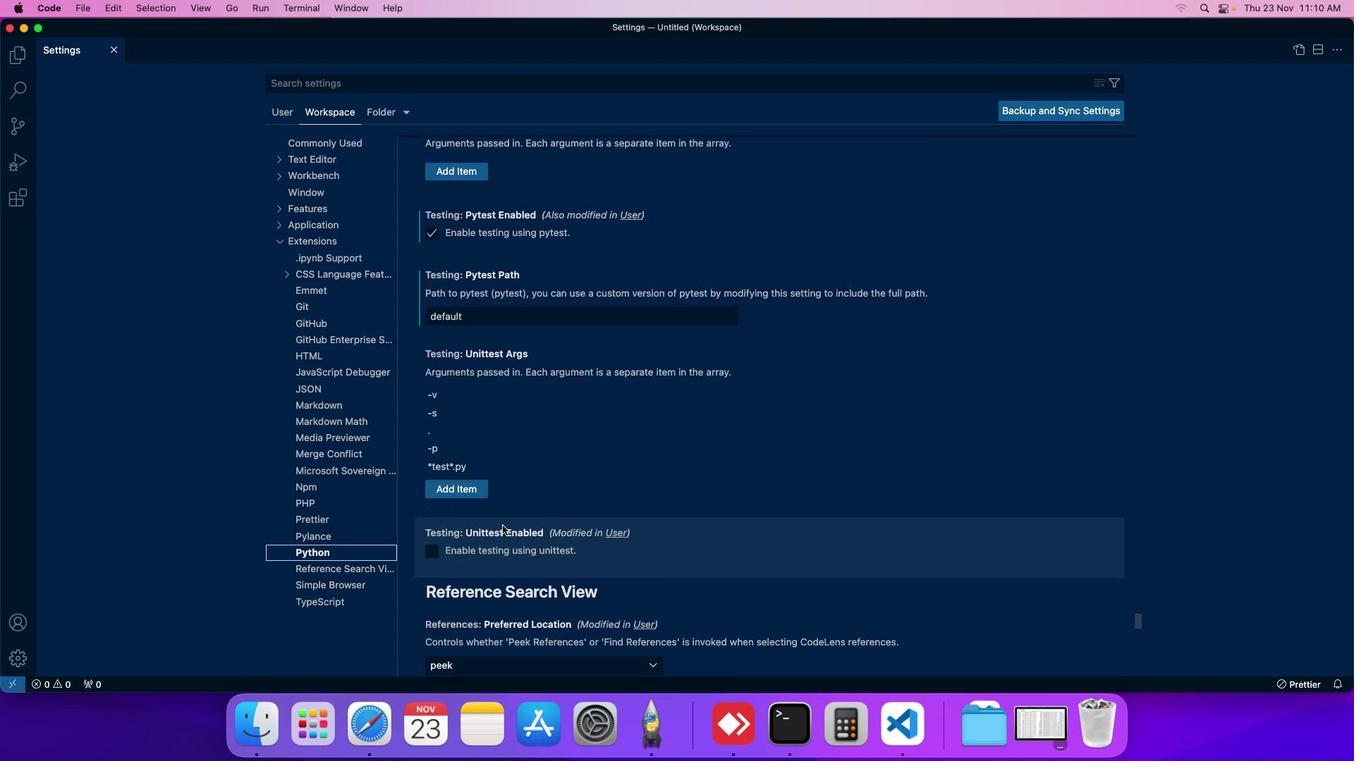 
Action: Mouse scrolled (500, 524) with delta (-1, 0)
Screenshot: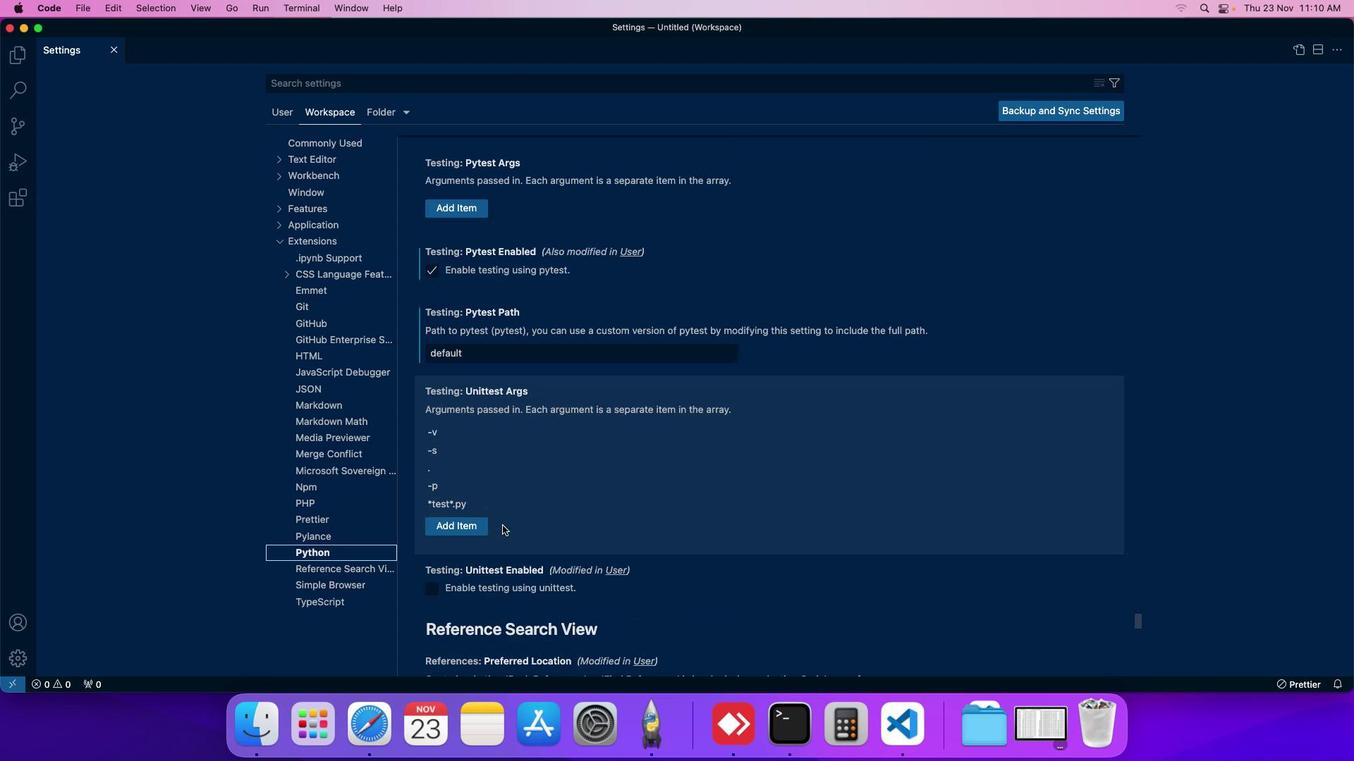 
Action: Mouse moved to (517, 354)
Screenshot: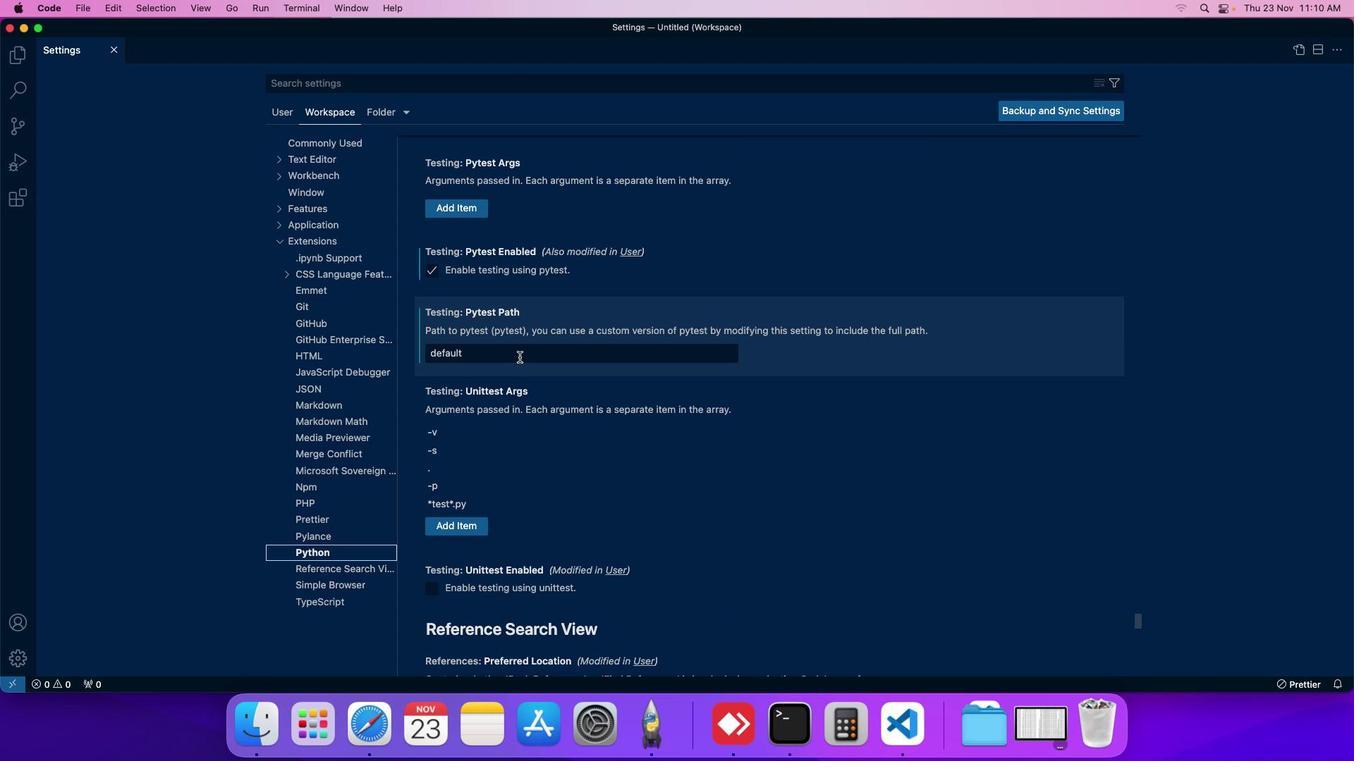 
Action: Mouse pressed left at (517, 354)
Screenshot: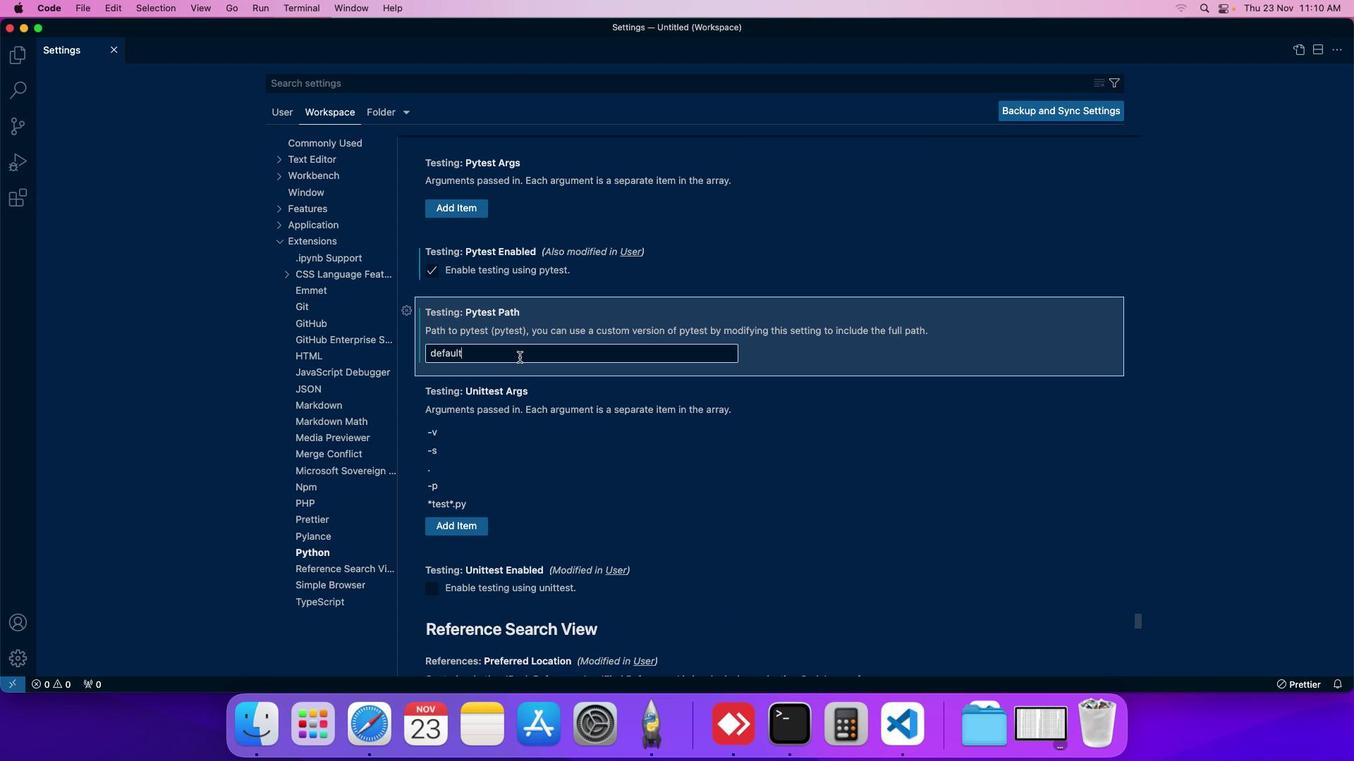 
Action: Mouse moved to (511, 357)
Screenshot: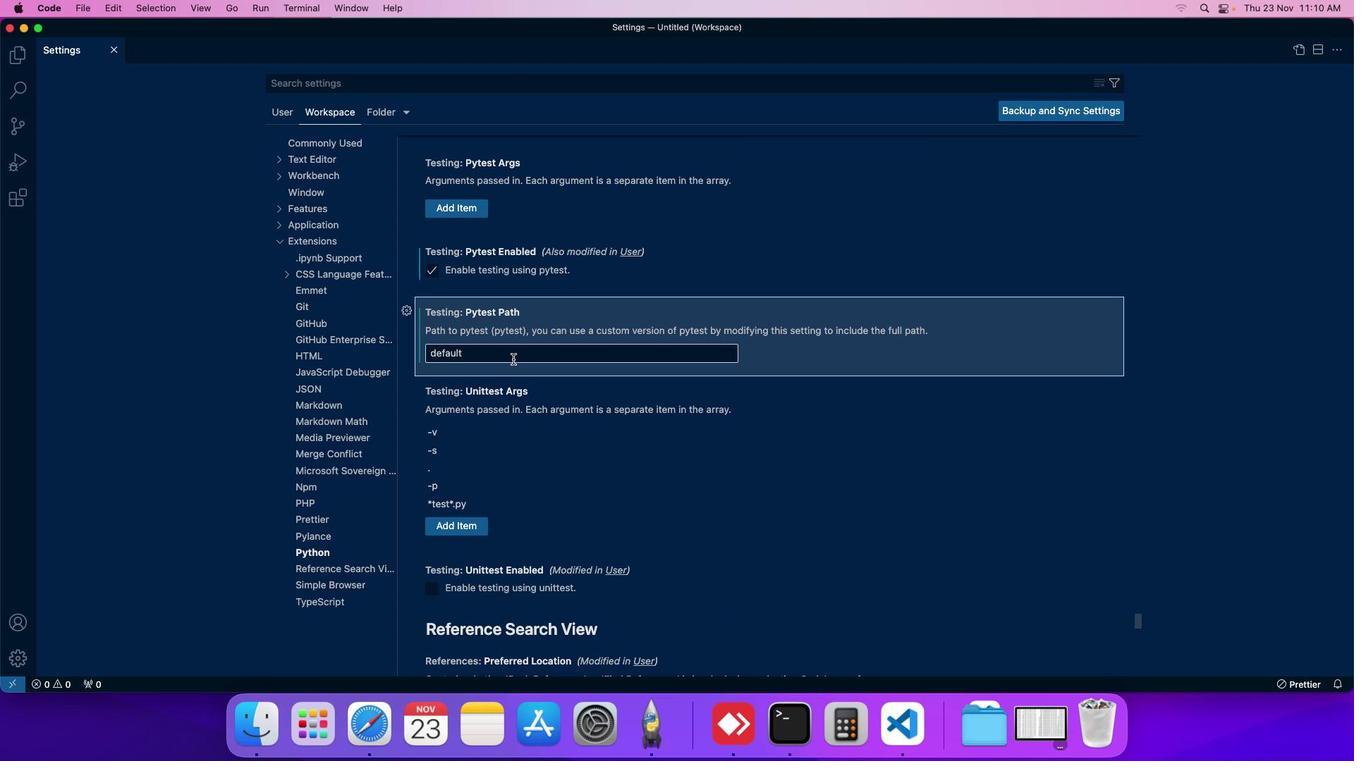 
Action: Key pressed Key.backspaceKey.backspaceKey.backspaceKey.backspaceKey.backspaceKey.backspaceKey.backspace'p''y''t''e''s''t'
Screenshot: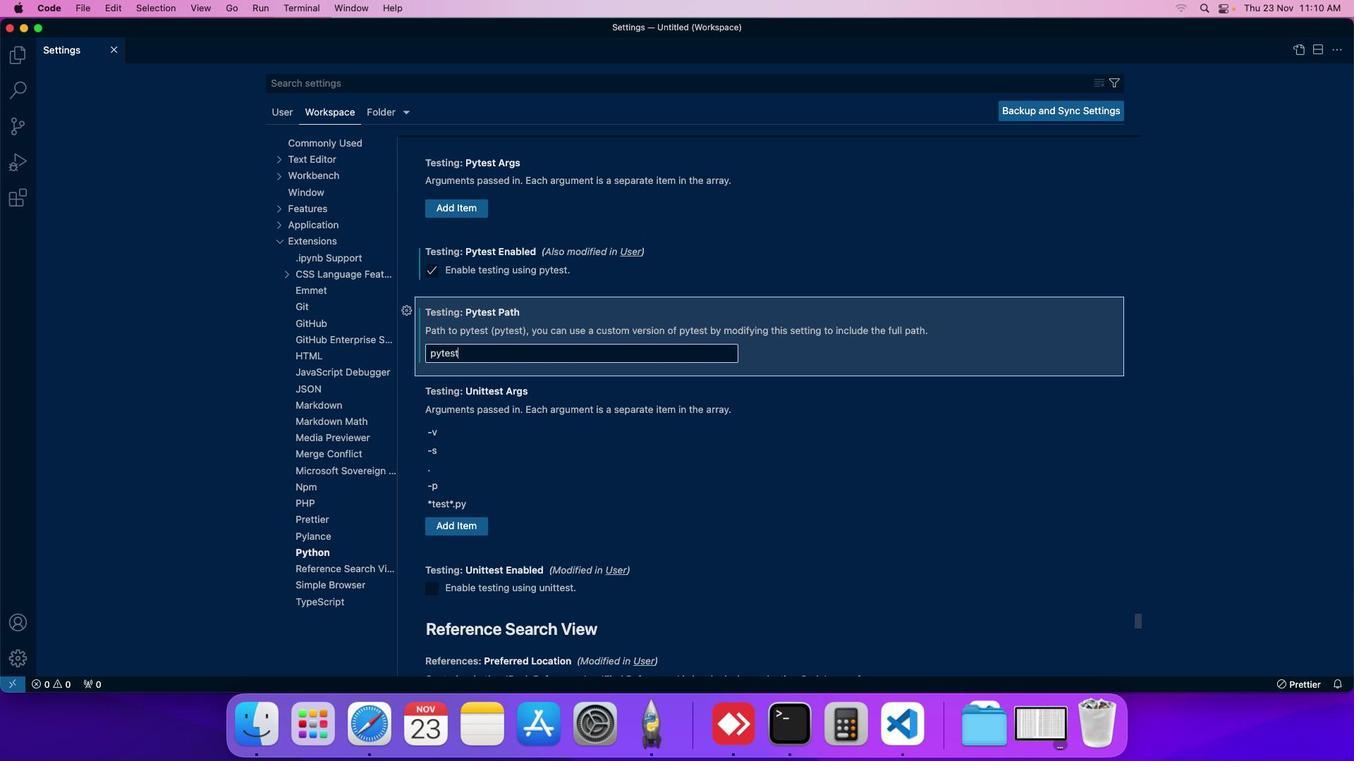 
